 Task: Open Card Work Breakdown Structure Review in Board Project Management Software to Workspace Diversity and Inclusion and add a team member Softage.3@softage.net, a label Red, a checklist Vendor Management, an attachment from your onedrive, a color Red and finally, add a card description 'Conduct team training session on effective delegation and accountability' and a comment 'We should approach this task with a sense of humility, recognizing that we do not have all the answers and being open to learning from others.'. Add a start date 'Jan 07, 1900' with a due date 'Jan 14, 1900'
Action: Mouse moved to (54, 334)
Screenshot: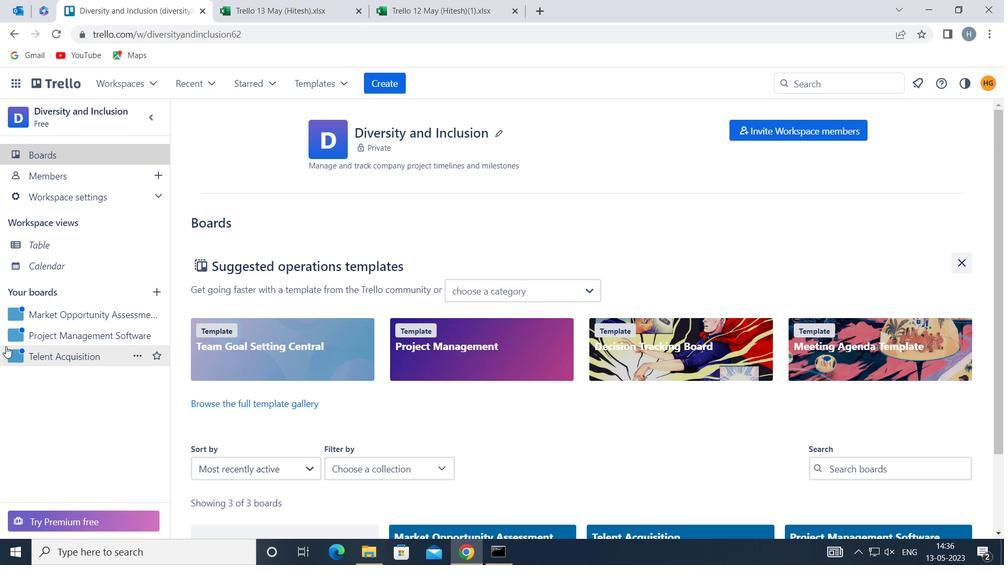 
Action: Mouse pressed left at (54, 334)
Screenshot: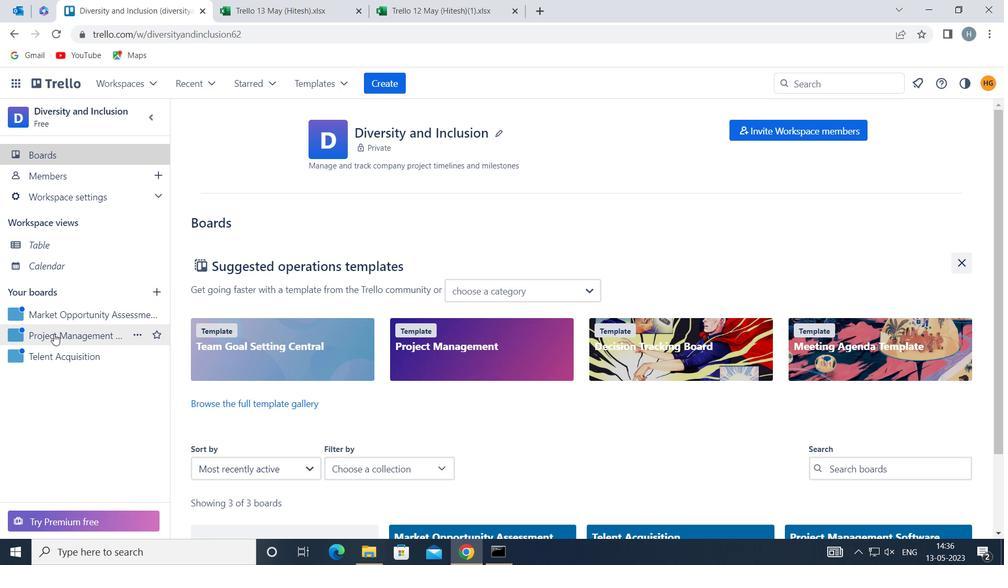 
Action: Mouse moved to (594, 182)
Screenshot: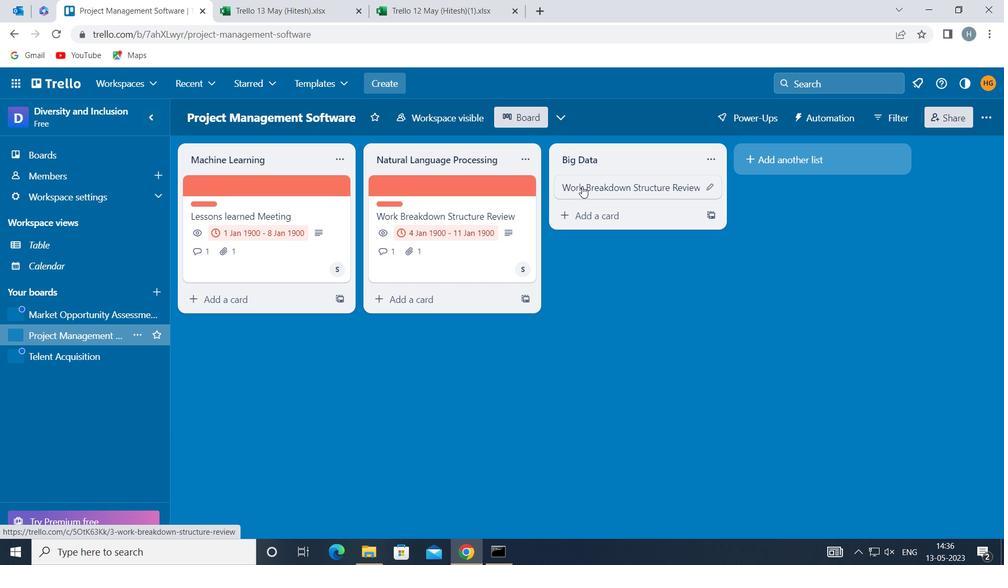 
Action: Mouse pressed left at (594, 182)
Screenshot: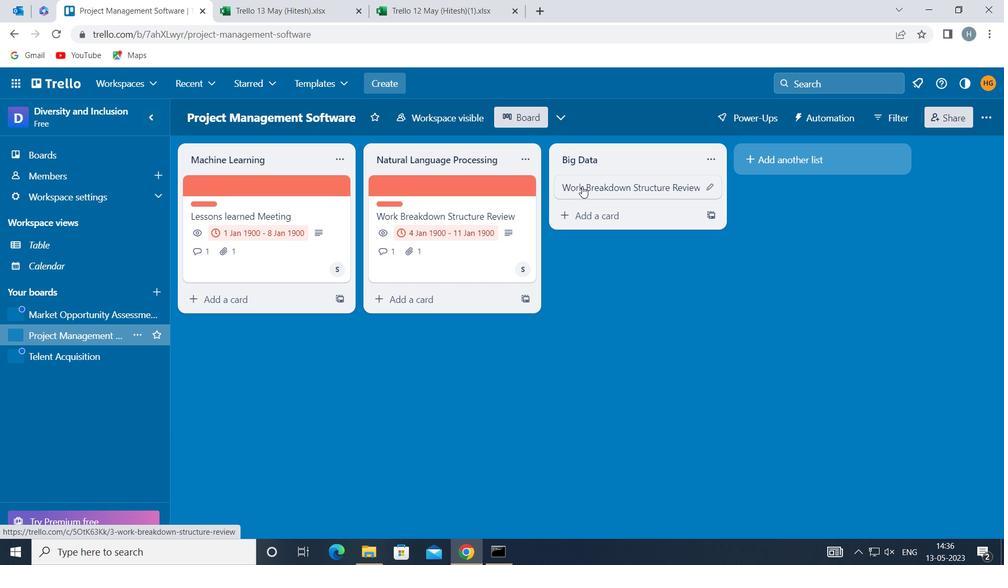 
Action: Mouse moved to (677, 230)
Screenshot: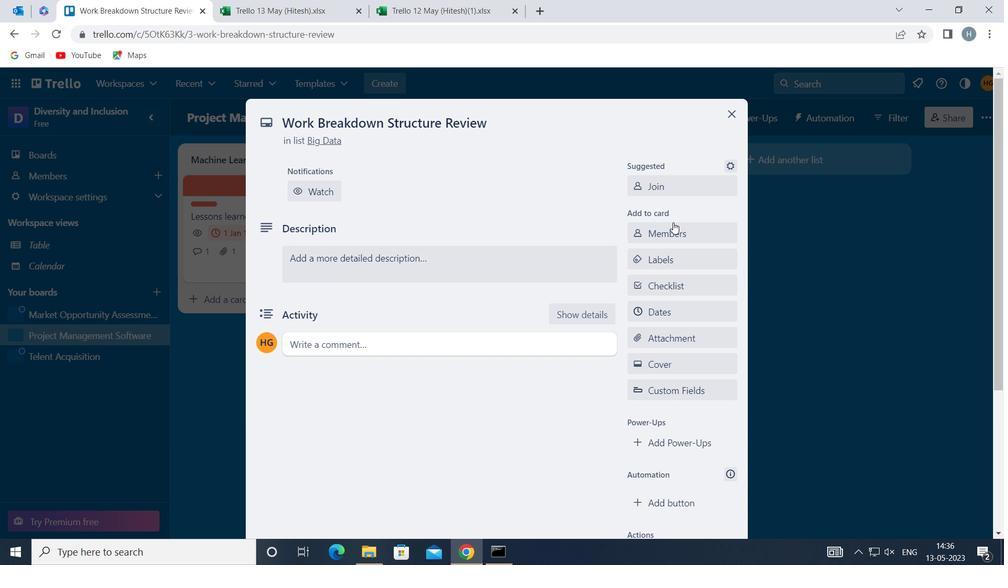 
Action: Mouse pressed left at (677, 230)
Screenshot: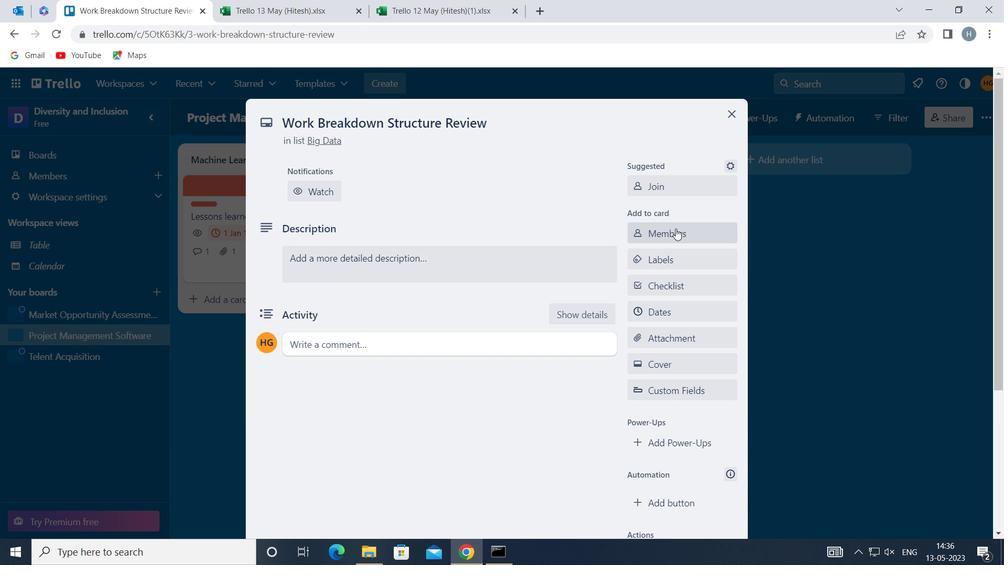 
Action: Key pressed softage
Screenshot: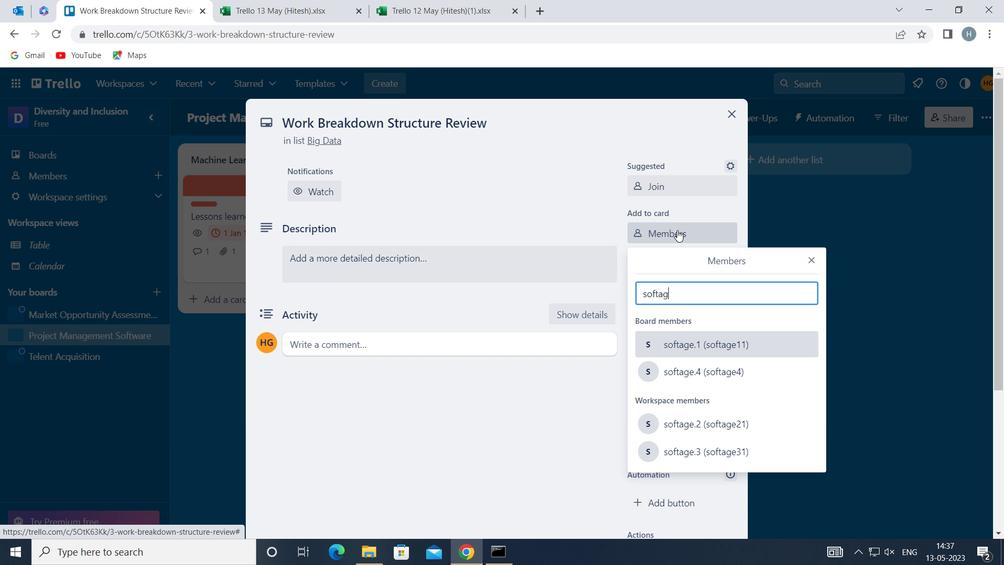 
Action: Mouse moved to (723, 449)
Screenshot: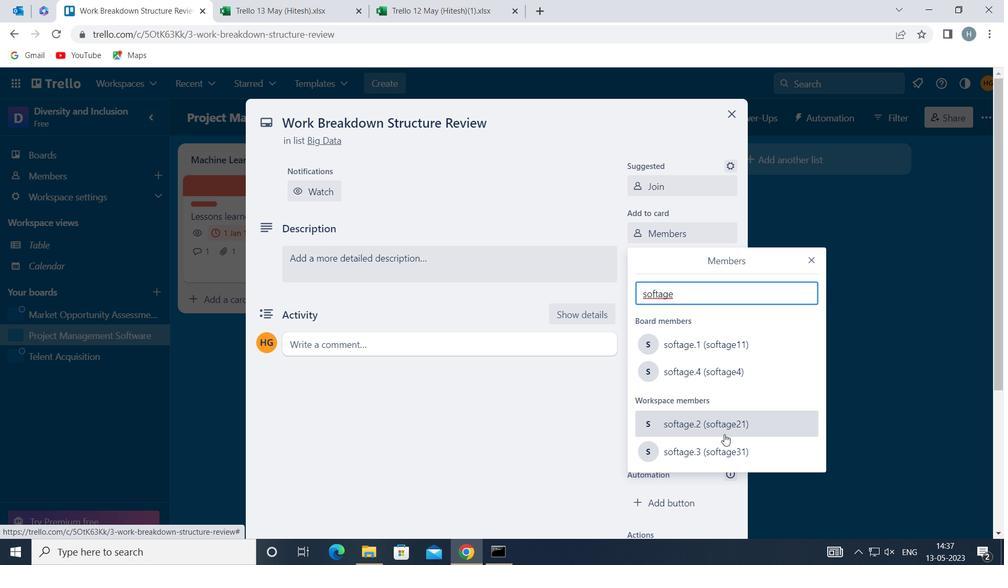 
Action: Mouse pressed left at (723, 449)
Screenshot: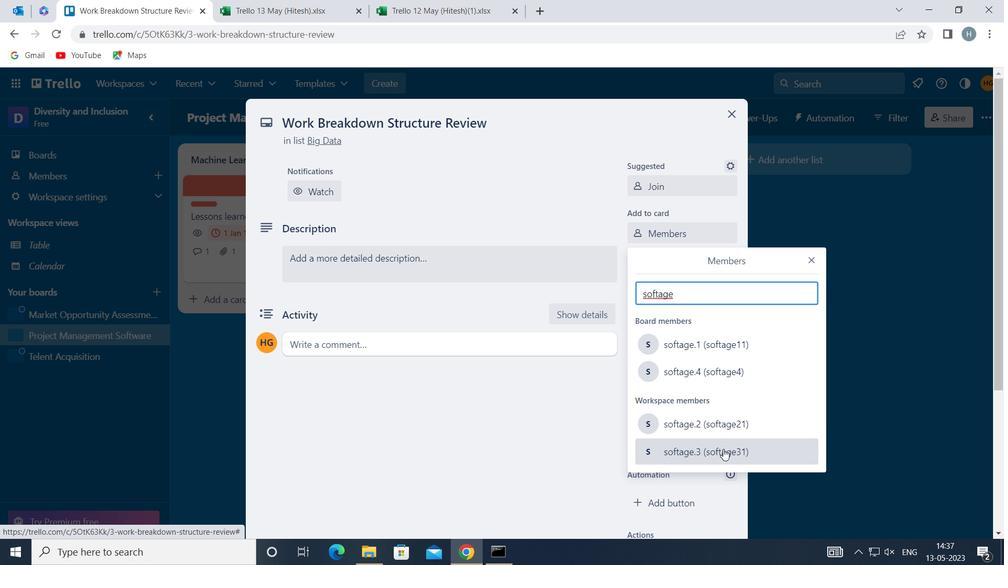 
Action: Mouse moved to (811, 257)
Screenshot: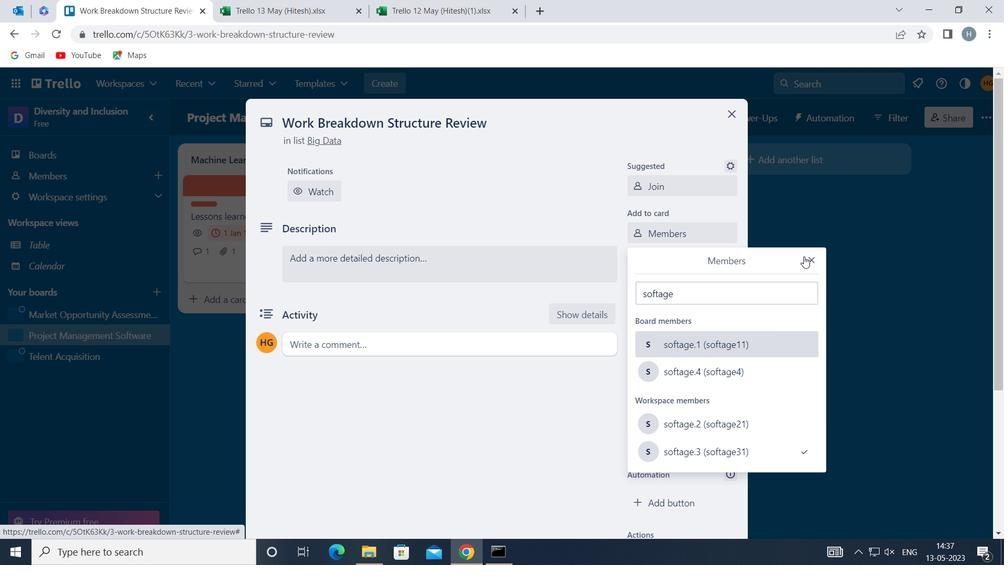 
Action: Mouse pressed left at (811, 257)
Screenshot: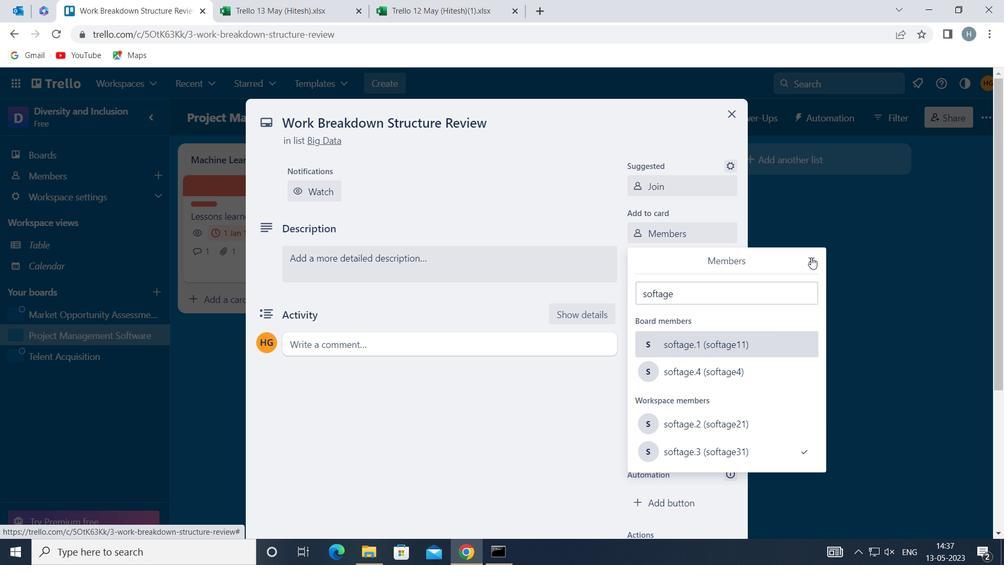 
Action: Mouse moved to (719, 255)
Screenshot: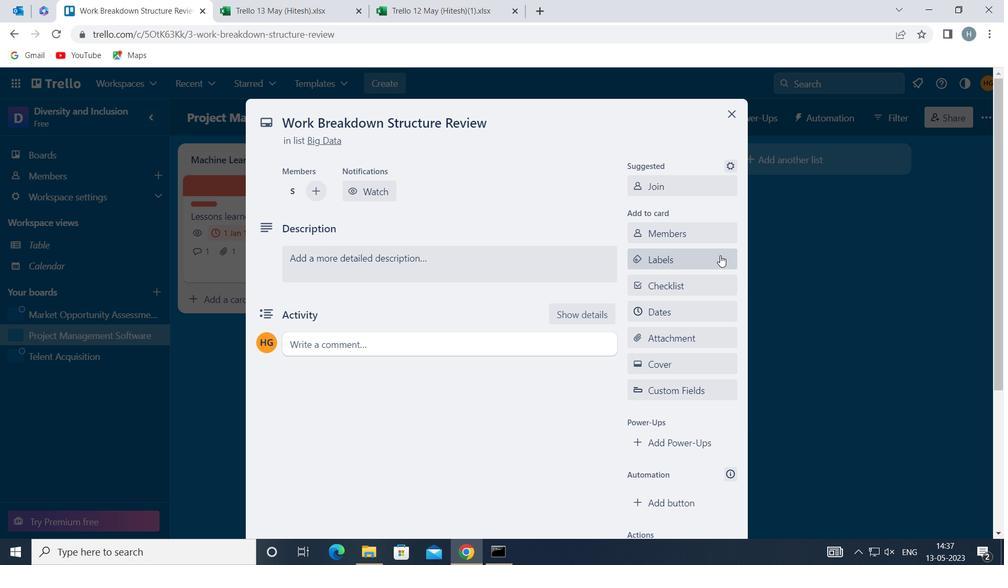 
Action: Mouse pressed left at (719, 255)
Screenshot: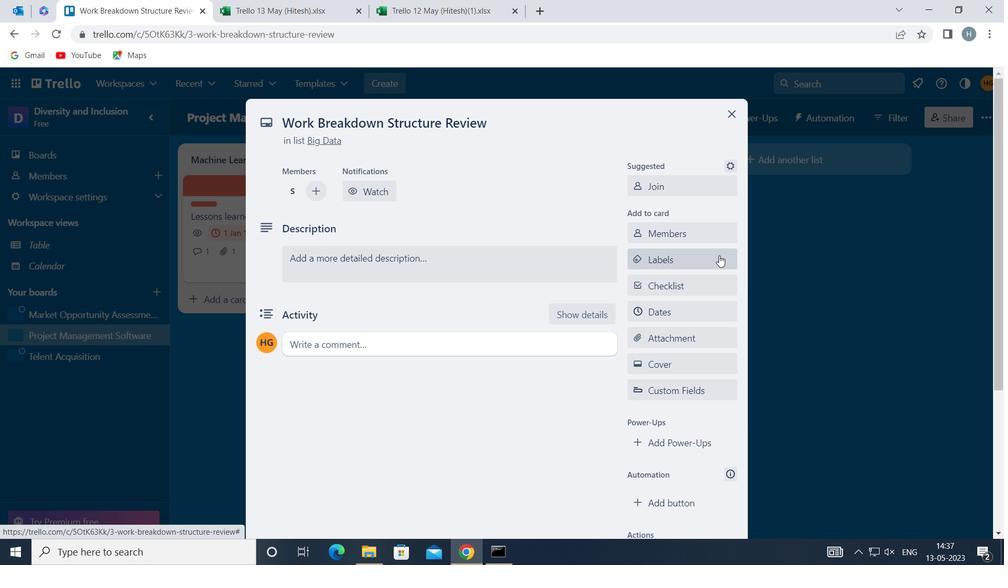 
Action: Mouse moved to (726, 267)
Screenshot: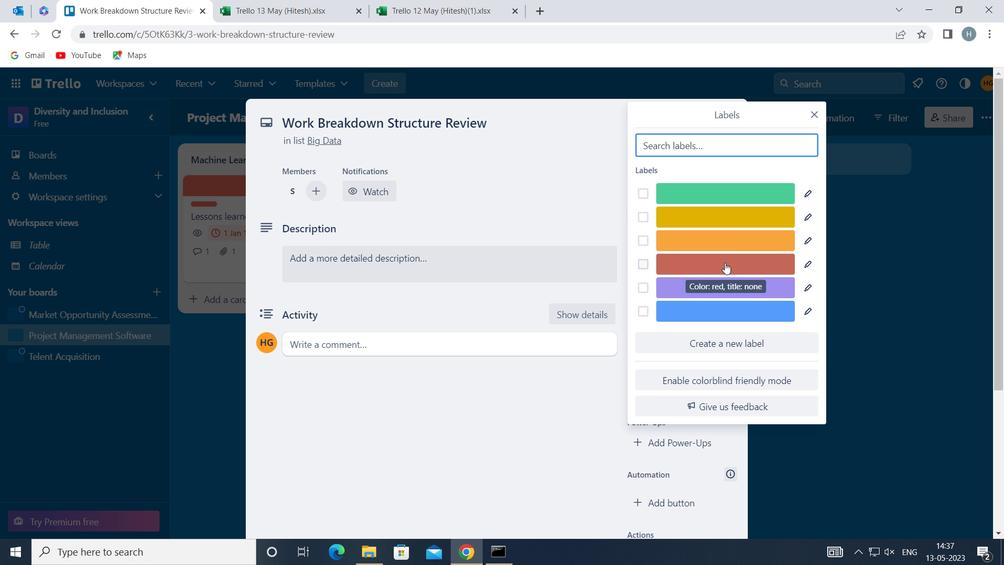 
Action: Mouse pressed left at (726, 267)
Screenshot: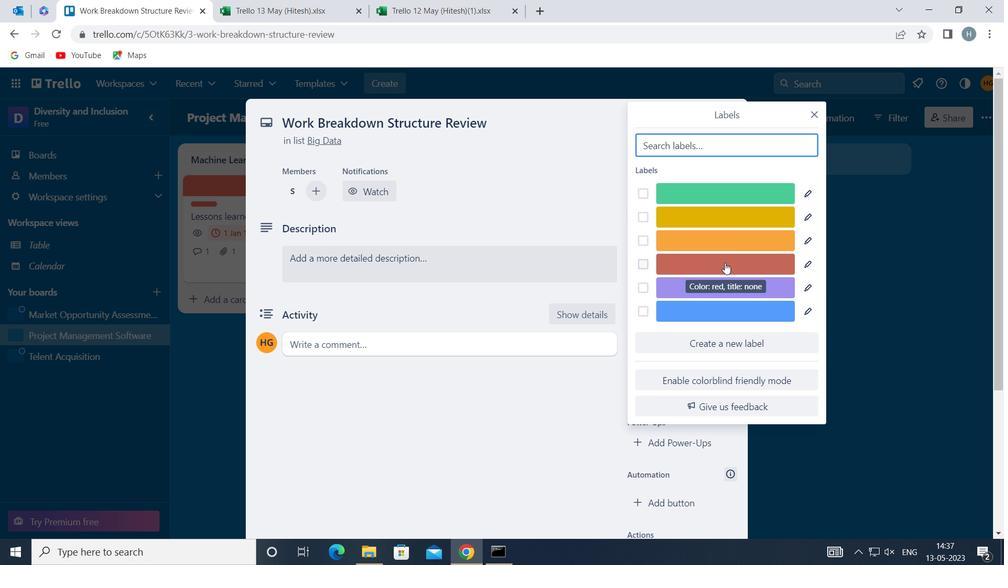 
Action: Mouse moved to (814, 111)
Screenshot: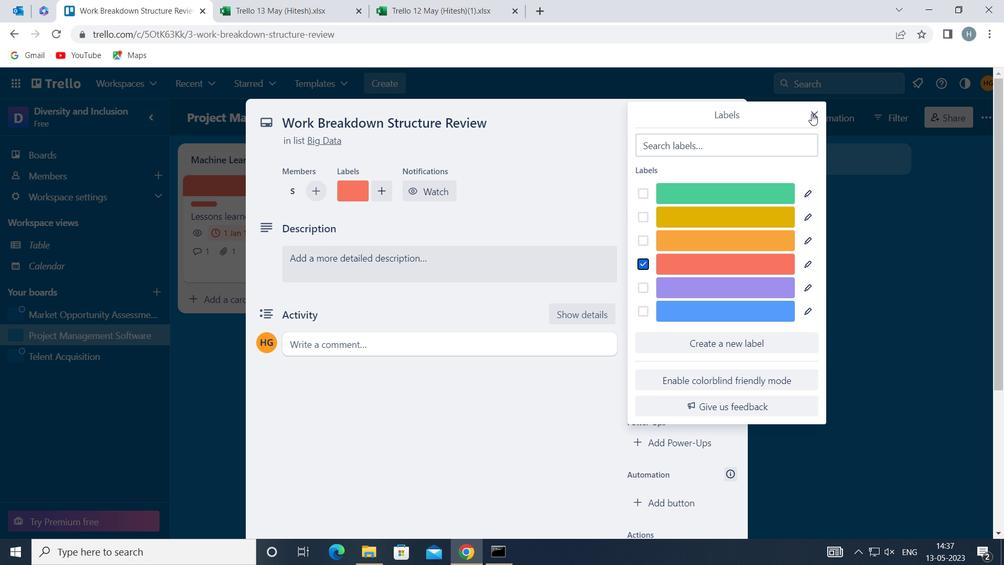 
Action: Mouse pressed left at (814, 111)
Screenshot: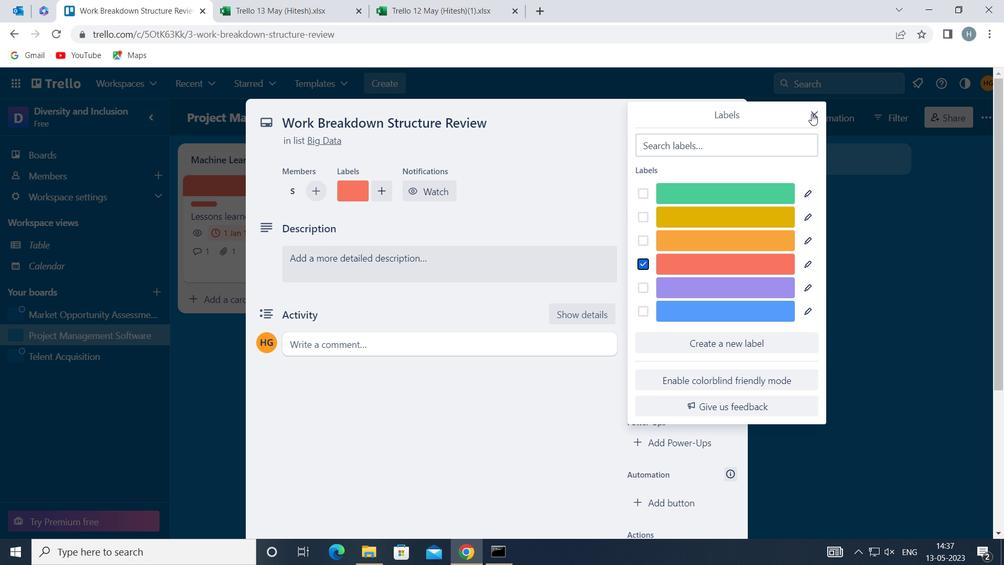 
Action: Mouse moved to (680, 284)
Screenshot: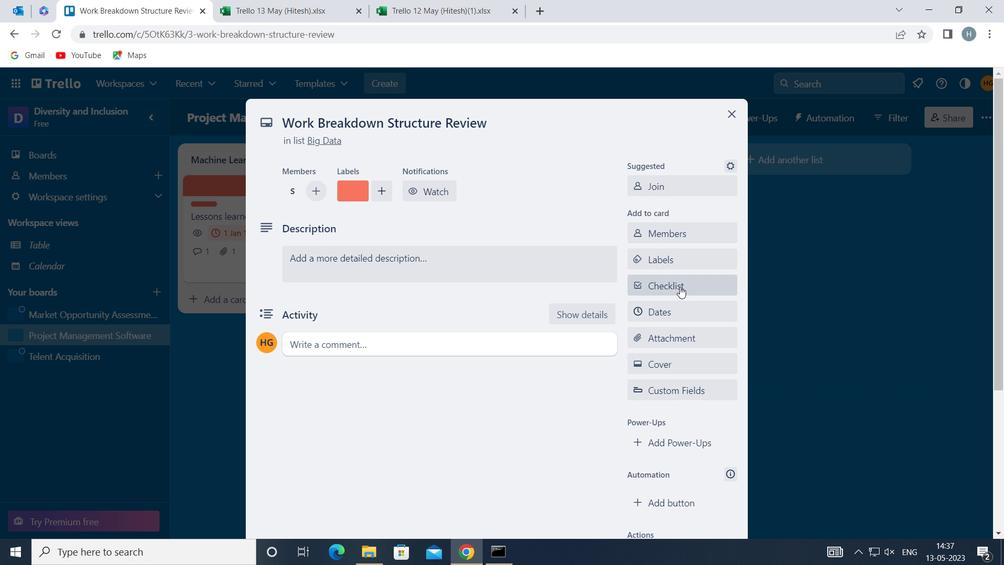 
Action: Mouse pressed left at (680, 284)
Screenshot: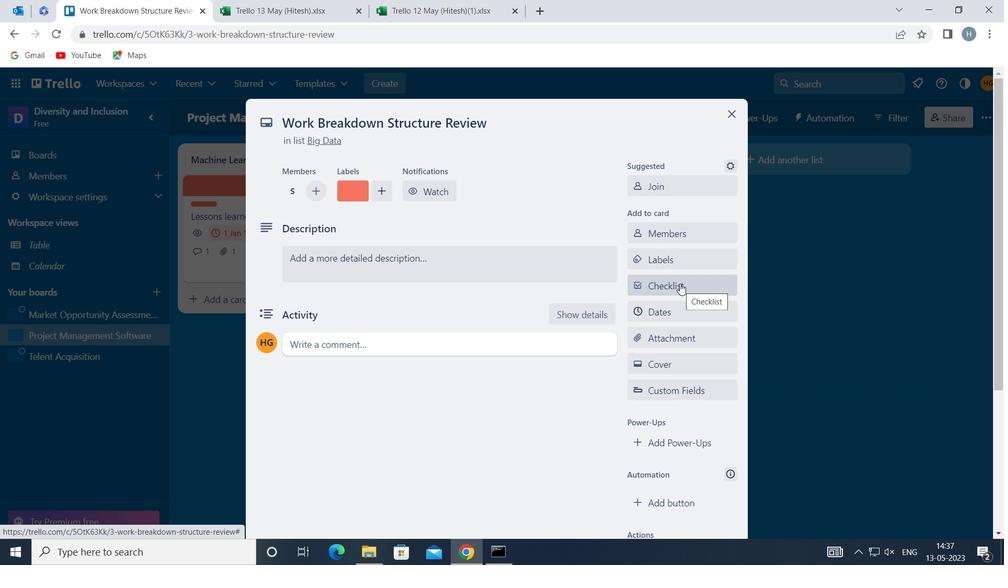 
Action: Key pressed <Key.shift>VENDOR<Key.space><Key.shift>MANAGEMENT
Screenshot: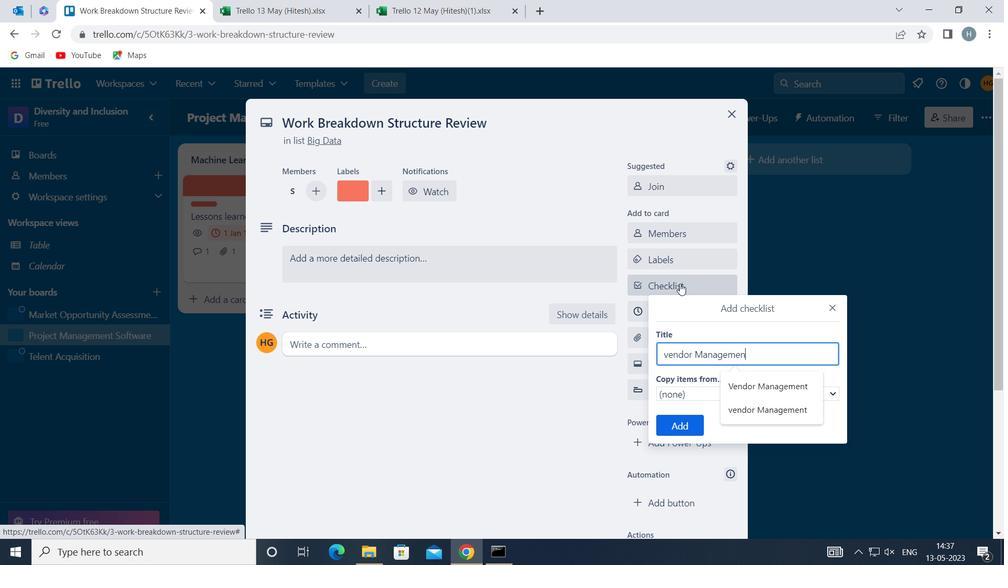 
Action: Mouse moved to (695, 424)
Screenshot: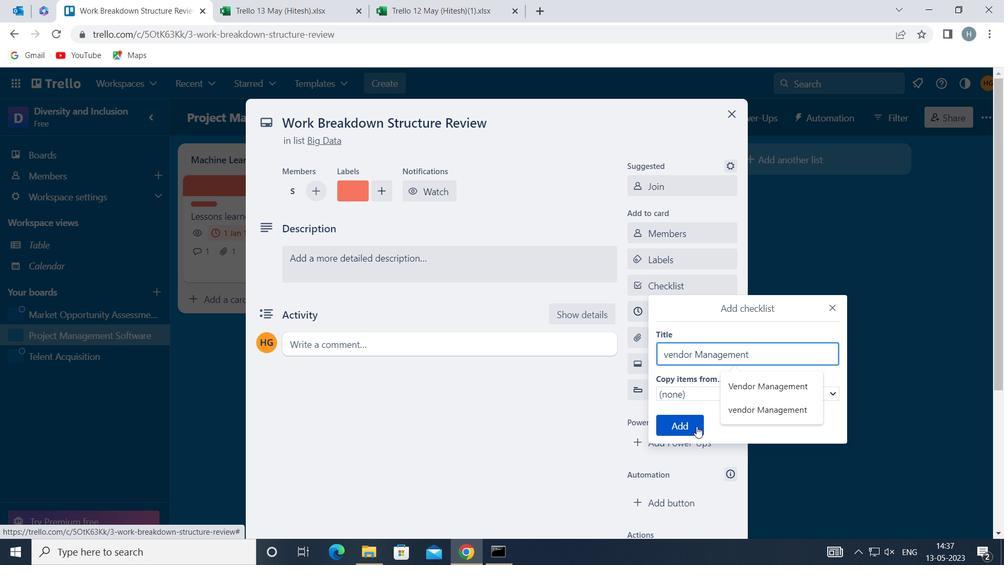 
Action: Mouse pressed left at (695, 424)
Screenshot: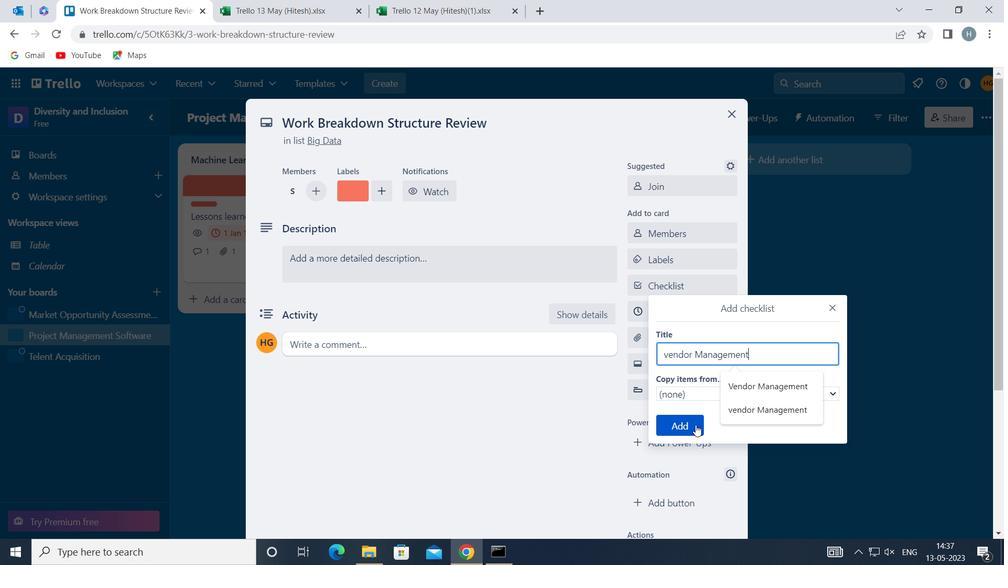 
Action: Mouse moved to (696, 332)
Screenshot: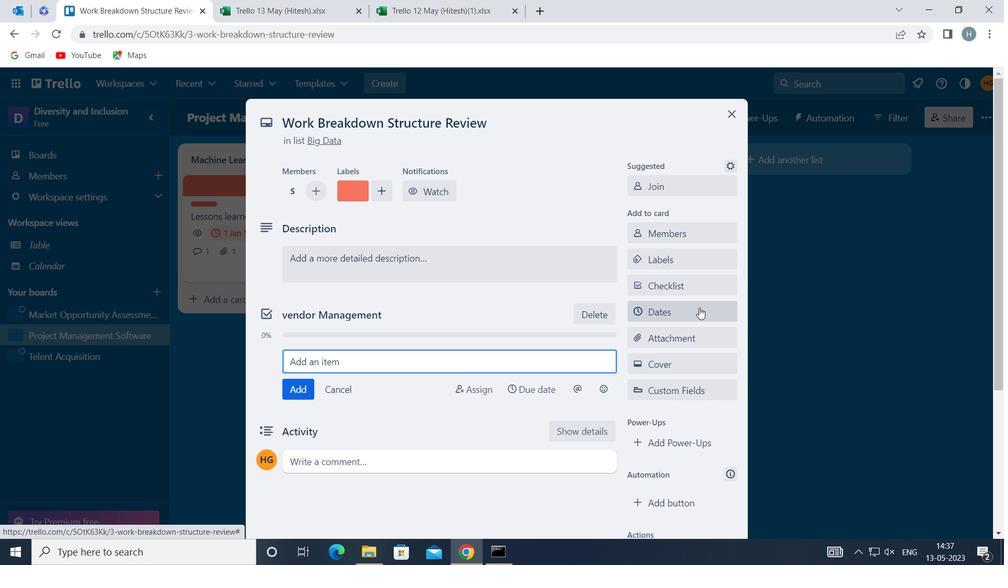 
Action: Mouse pressed left at (696, 332)
Screenshot: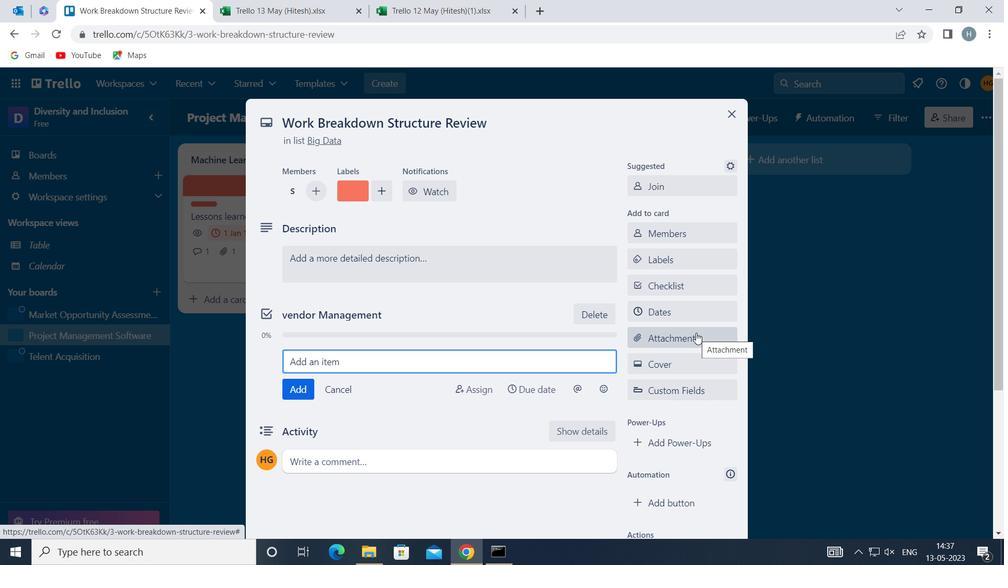 
Action: Mouse moved to (704, 242)
Screenshot: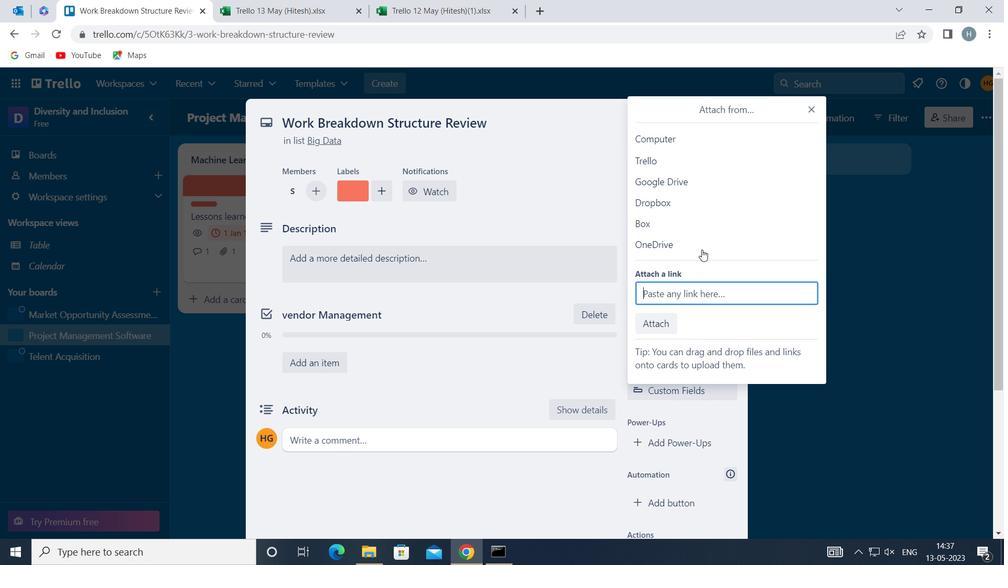 
Action: Mouse pressed left at (704, 242)
Screenshot: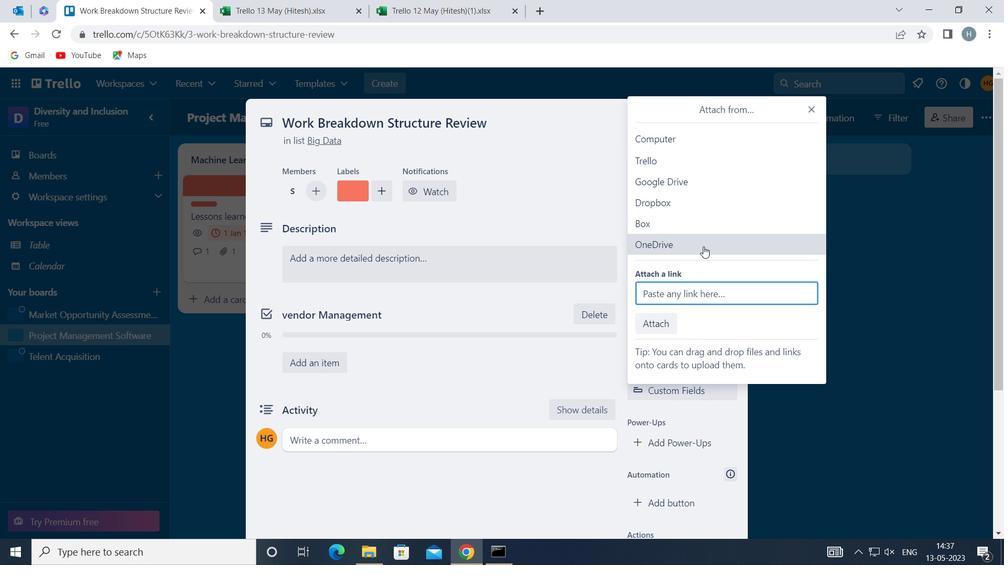
Action: Mouse moved to (642, 176)
Screenshot: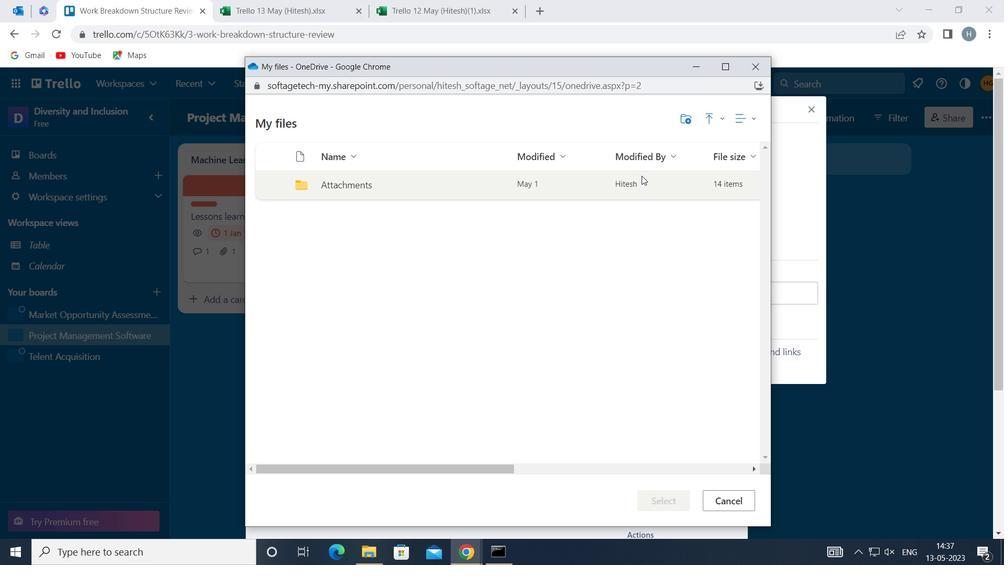 
Action: Mouse pressed left at (642, 176)
Screenshot: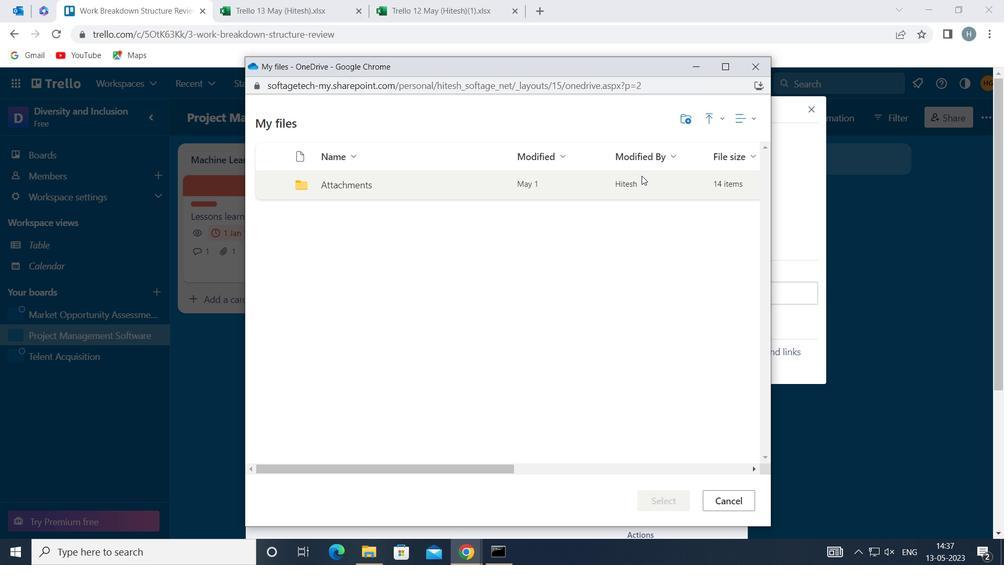 
Action: Mouse moved to (641, 177)
Screenshot: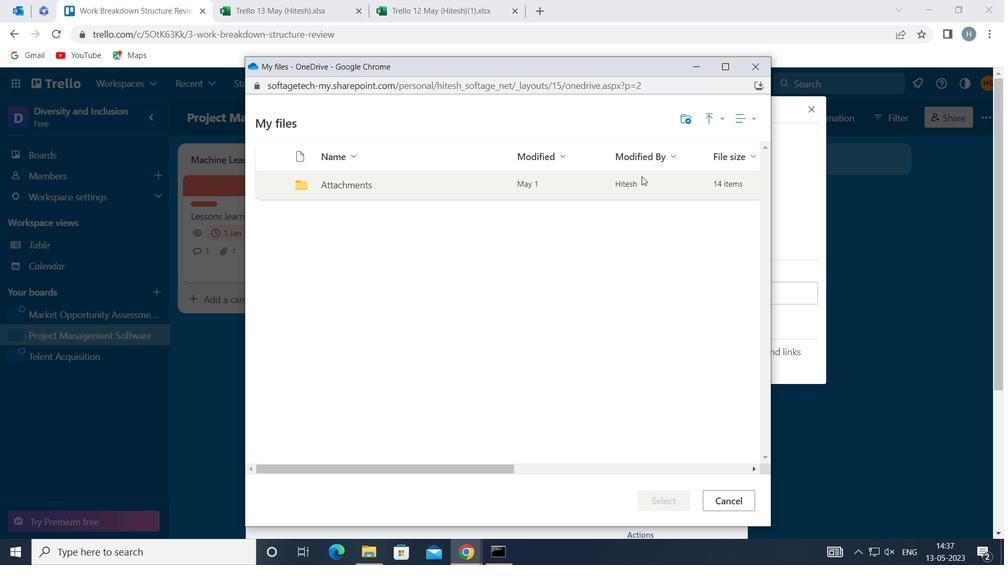 
Action: Mouse pressed left at (641, 177)
Screenshot: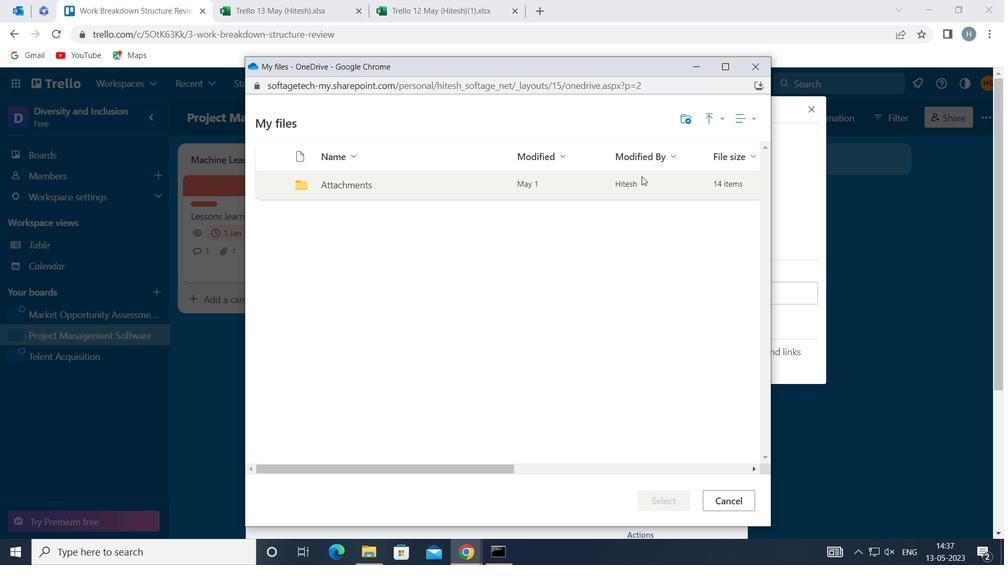 
Action: Mouse moved to (654, 208)
Screenshot: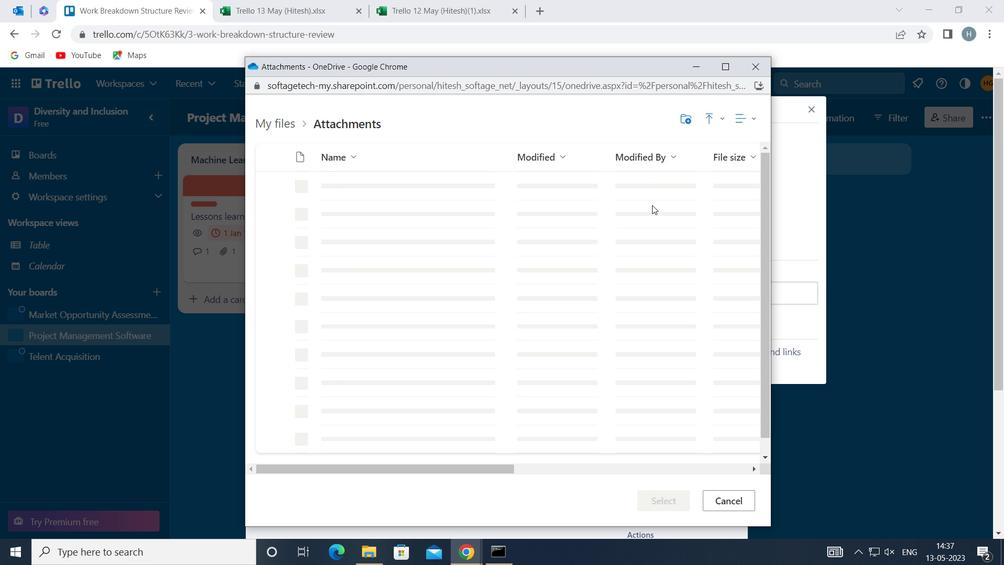 
Action: Mouse pressed left at (654, 208)
Screenshot: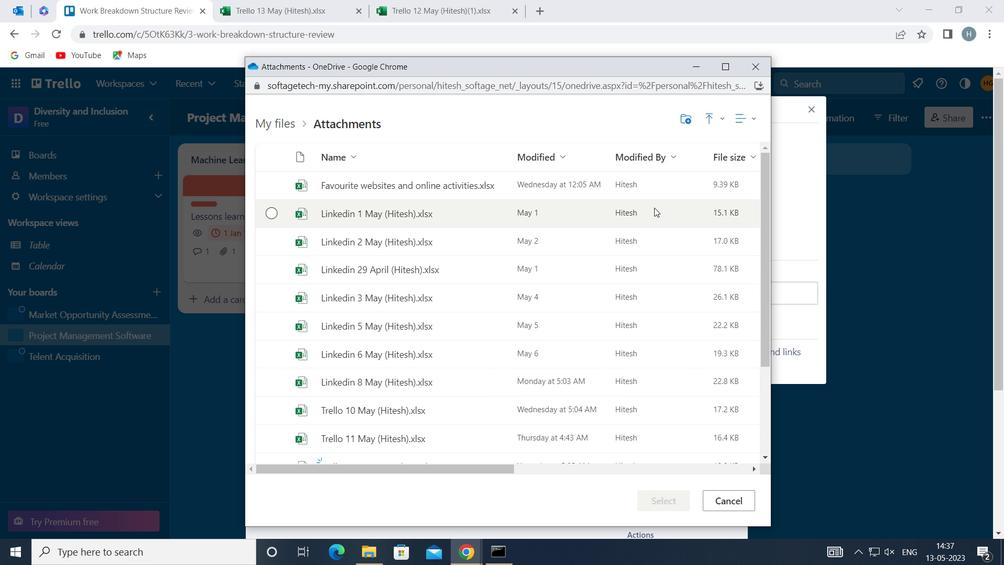 
Action: Mouse moved to (668, 496)
Screenshot: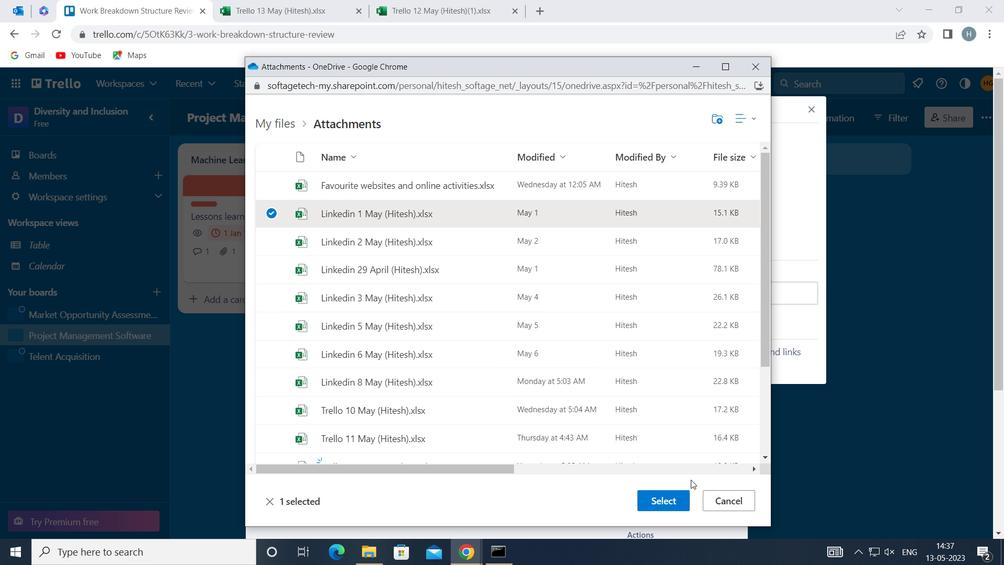 
Action: Mouse pressed left at (668, 496)
Screenshot: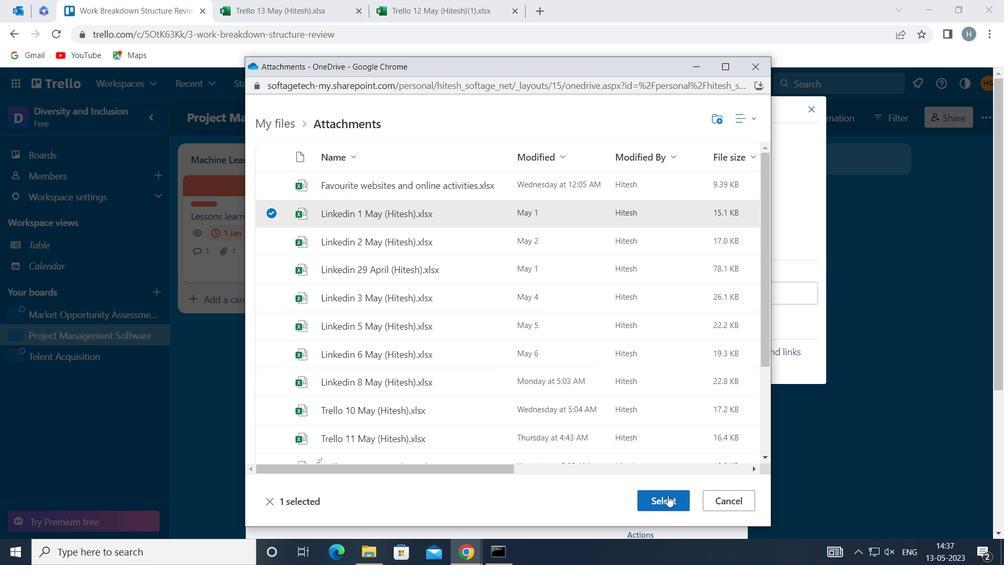 
Action: Mouse moved to (671, 359)
Screenshot: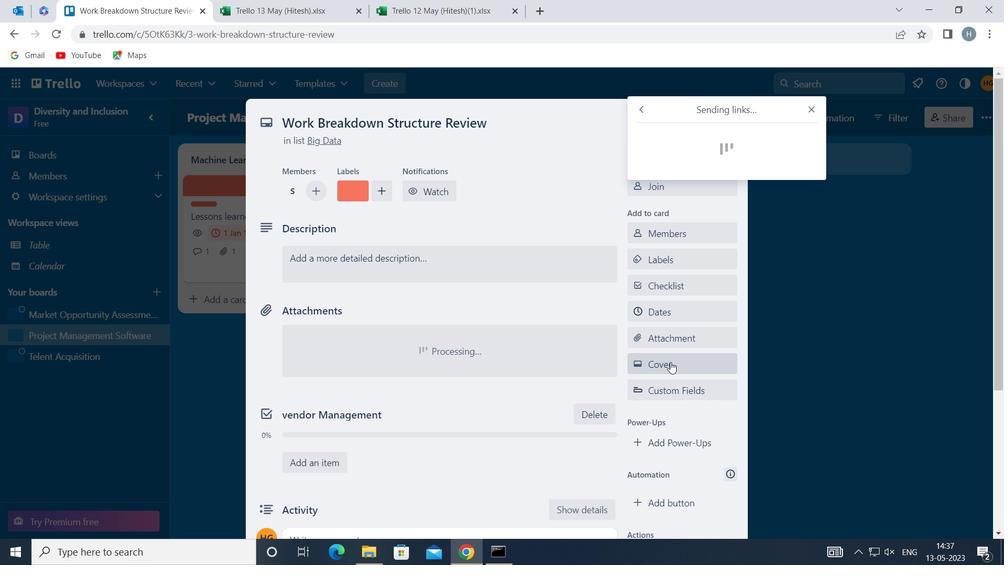 
Action: Mouse pressed left at (671, 359)
Screenshot: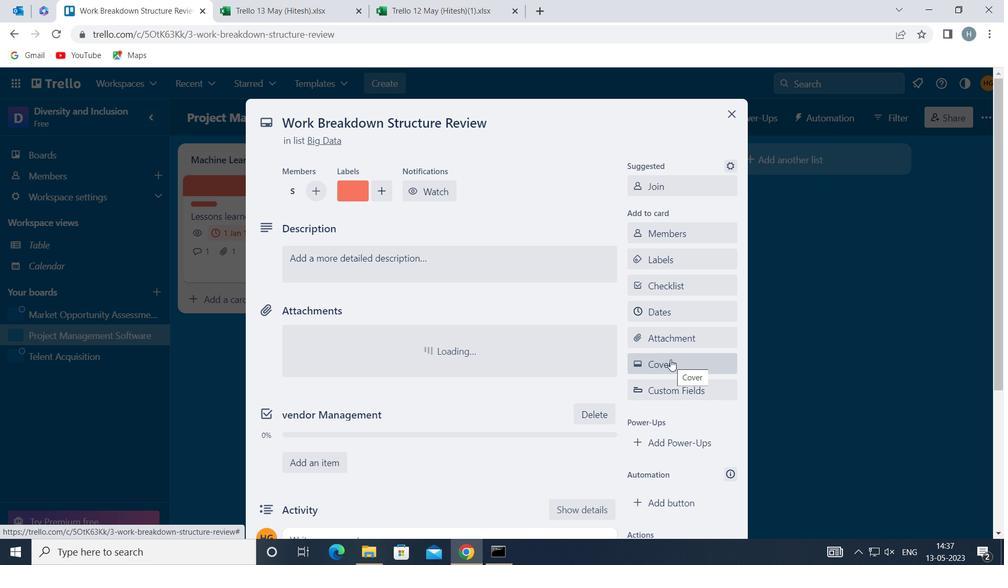 
Action: Mouse moved to (770, 271)
Screenshot: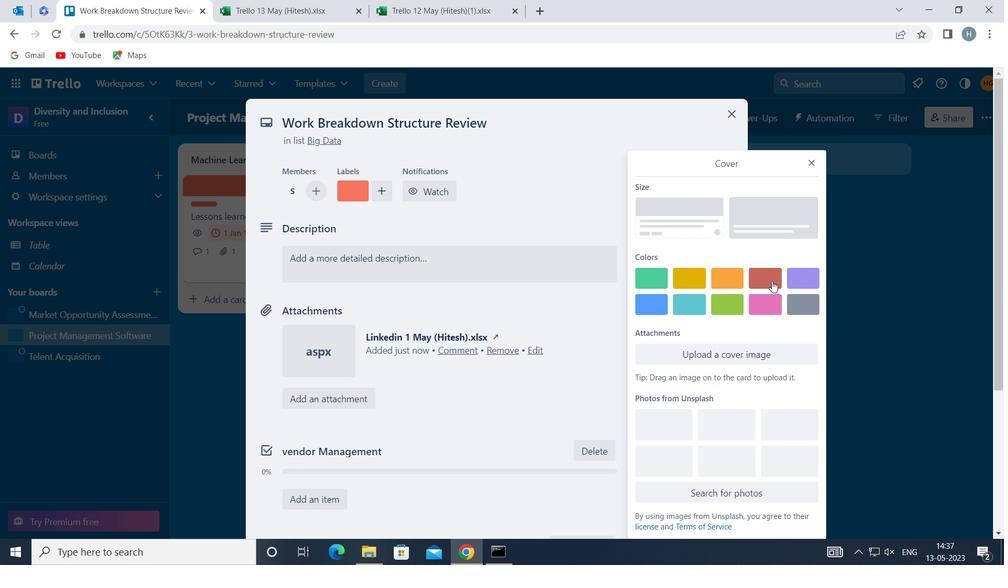 
Action: Mouse pressed left at (770, 271)
Screenshot: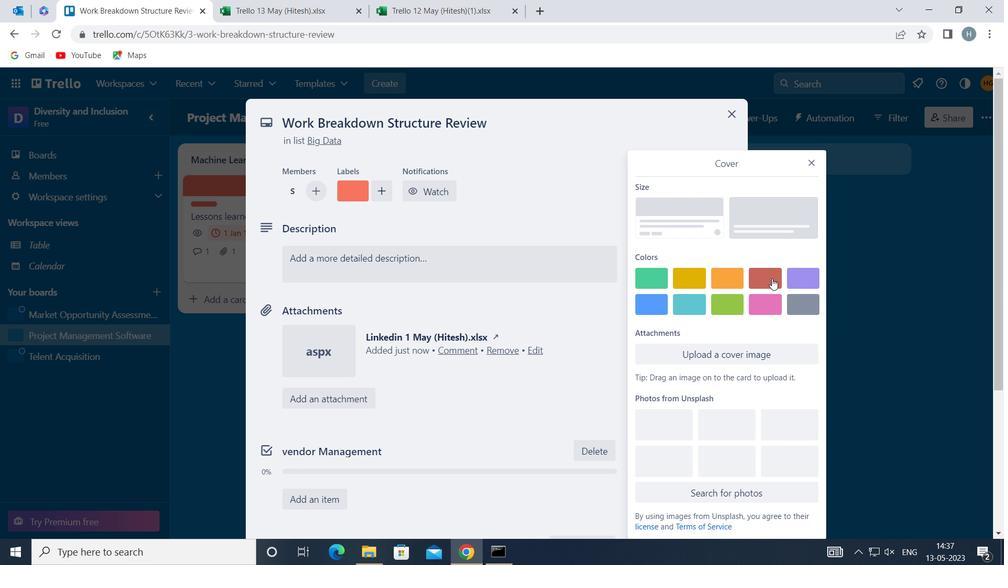 
Action: Mouse moved to (812, 134)
Screenshot: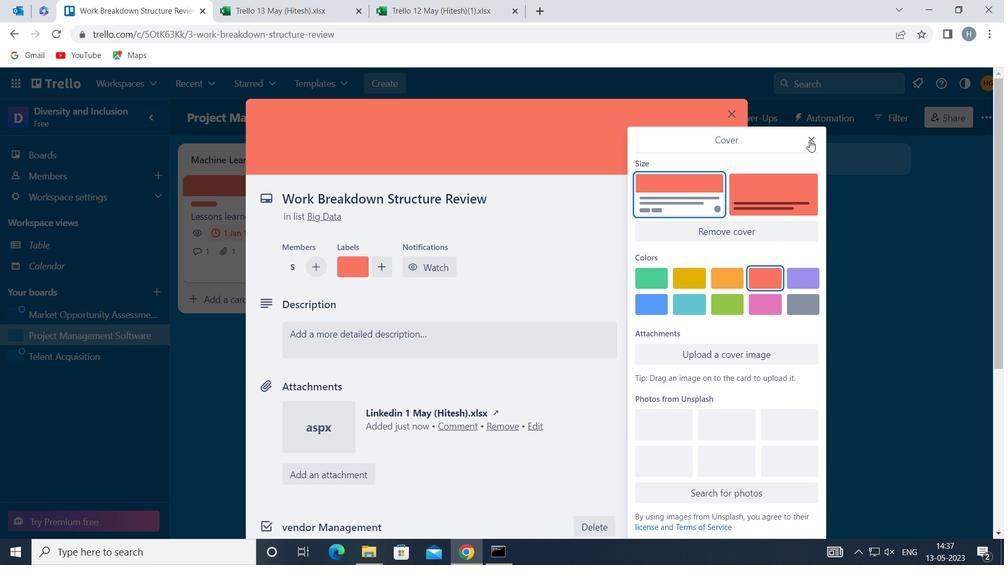 
Action: Mouse pressed left at (812, 134)
Screenshot: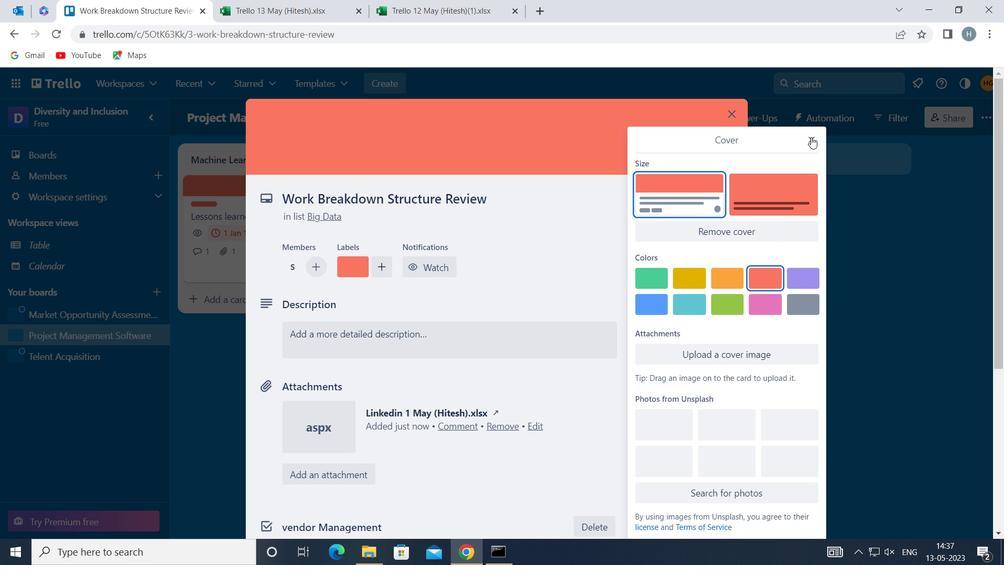 
Action: Mouse moved to (537, 333)
Screenshot: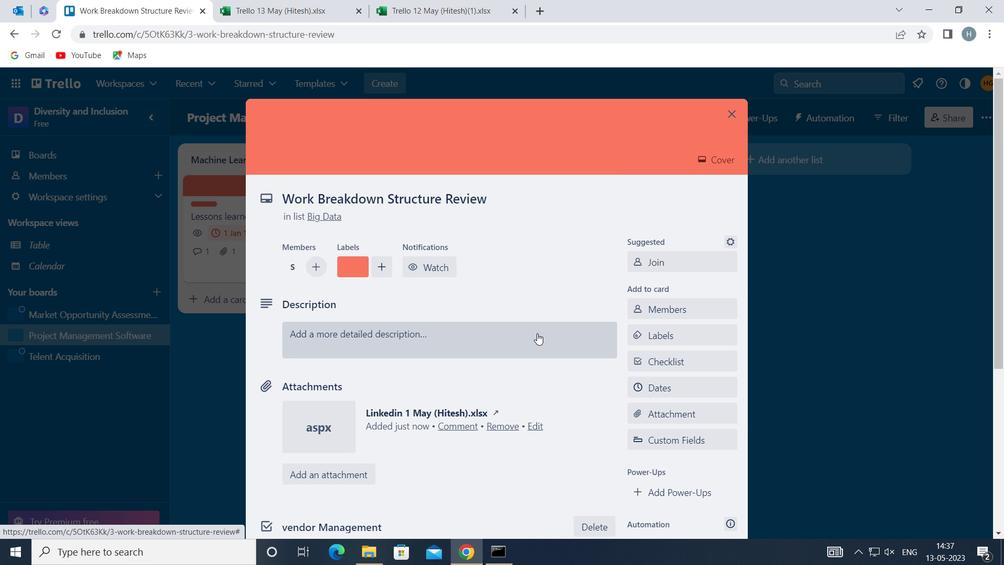 
Action: Mouse pressed left at (537, 333)
Screenshot: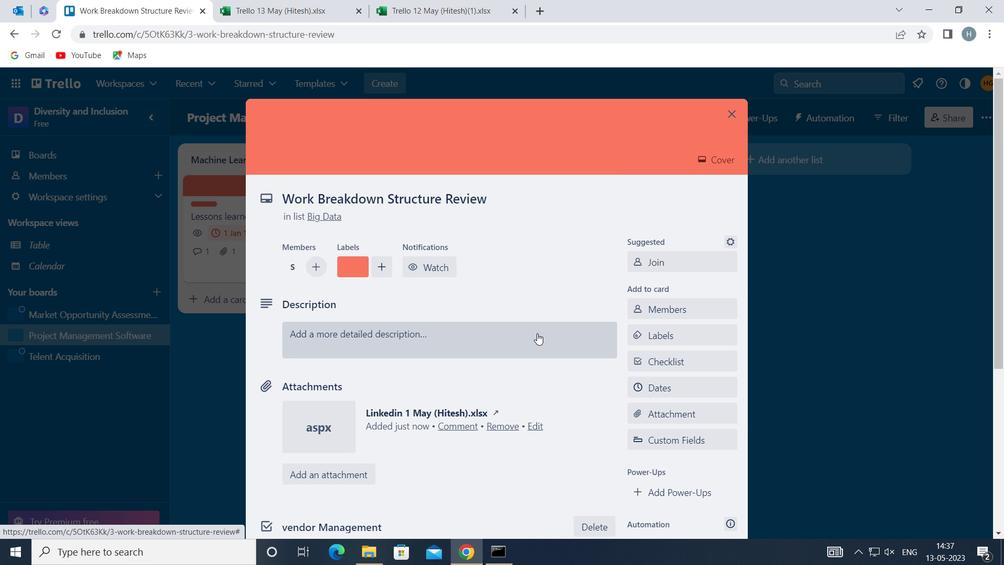 
Action: Key pressed <Key.shift>CONDUCT<Key.space>TEAM<Key.space>TRAINING<Key.space>SESSION<Key.space>ON<Key.space>EFFECTIVE<Key.space>DELEGATION<Key.space>AND<Key.space>ACCOUNTABILITY<Key.space>
Screenshot: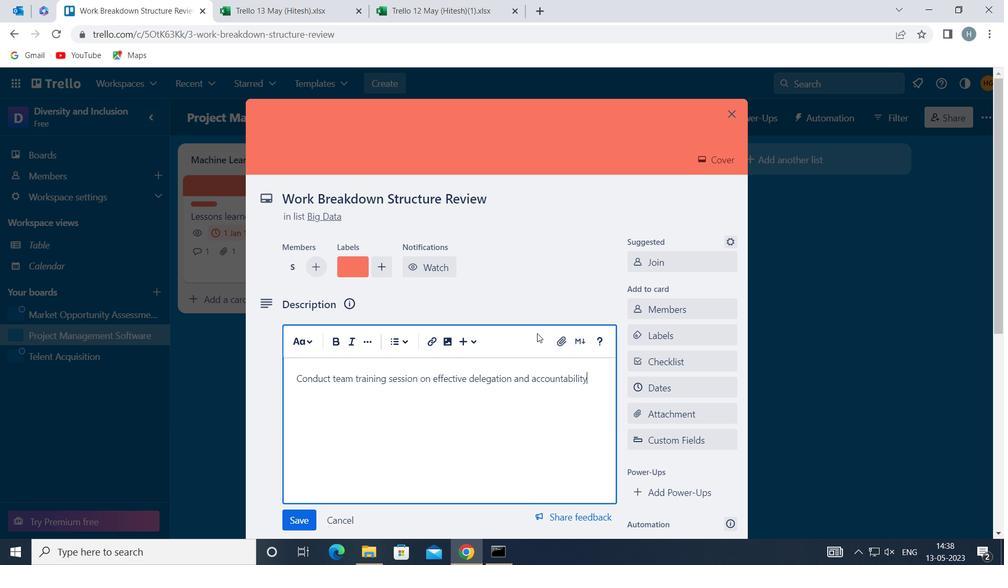 
Action: Mouse moved to (307, 511)
Screenshot: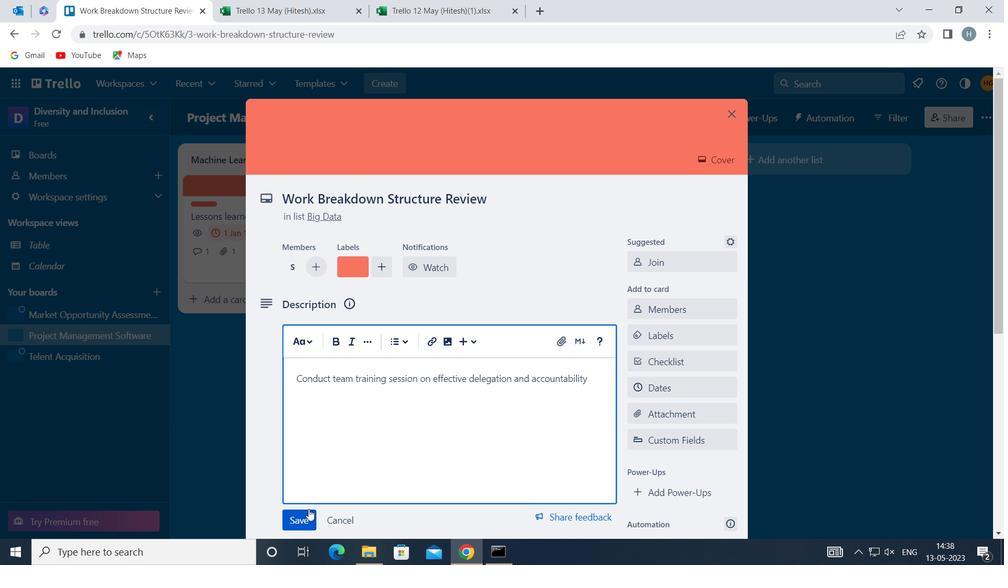 
Action: Mouse pressed left at (307, 511)
Screenshot: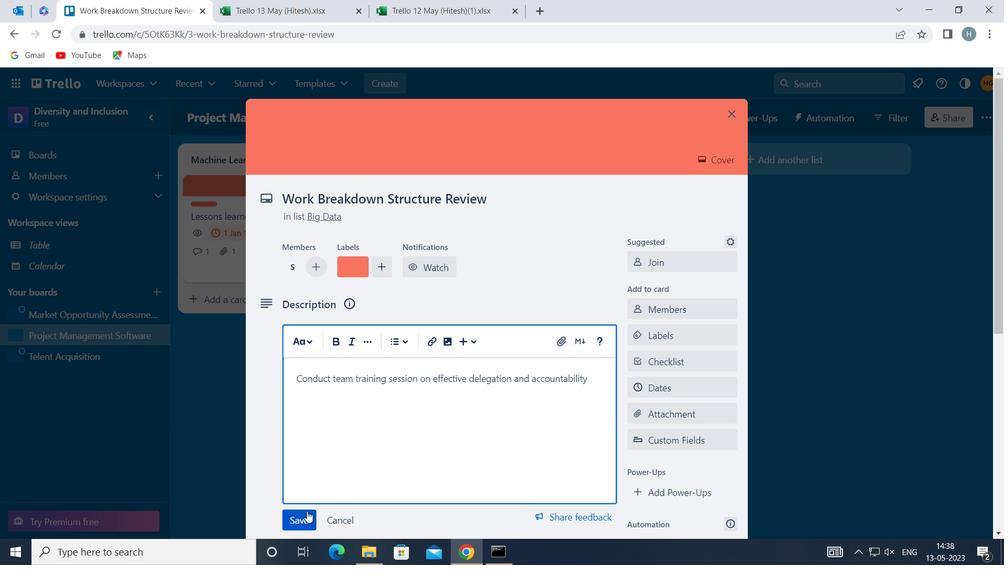 
Action: Mouse moved to (392, 419)
Screenshot: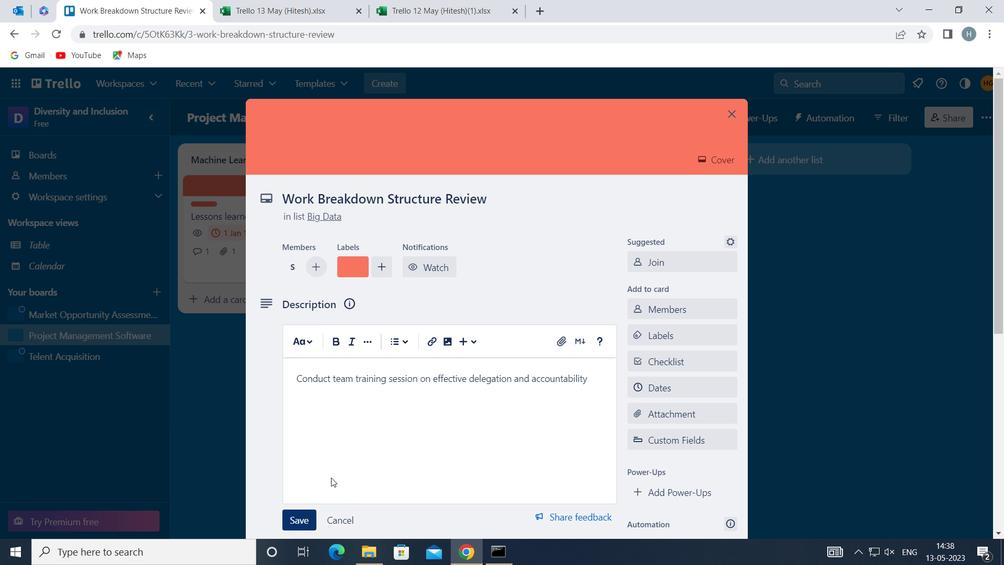 
Action: Mouse scrolled (392, 418) with delta (0, 0)
Screenshot: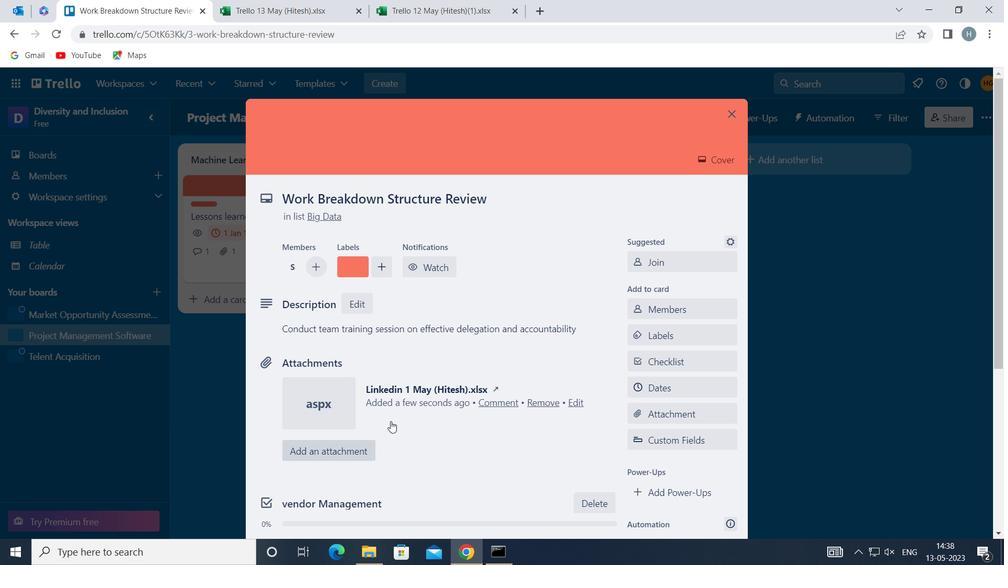
Action: Mouse scrolled (392, 418) with delta (0, 0)
Screenshot: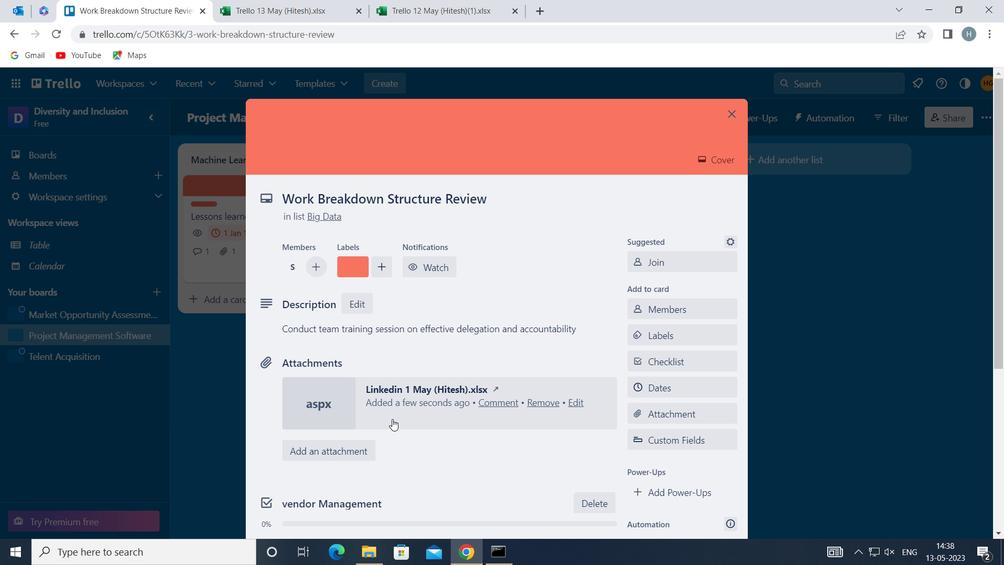 
Action: Mouse scrolled (392, 418) with delta (0, 0)
Screenshot: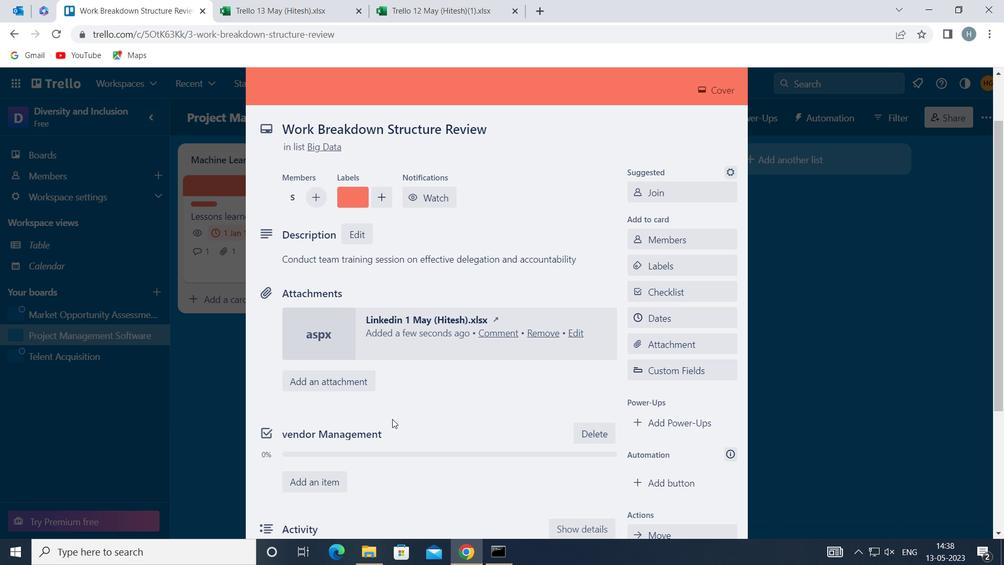 
Action: Mouse moved to (408, 432)
Screenshot: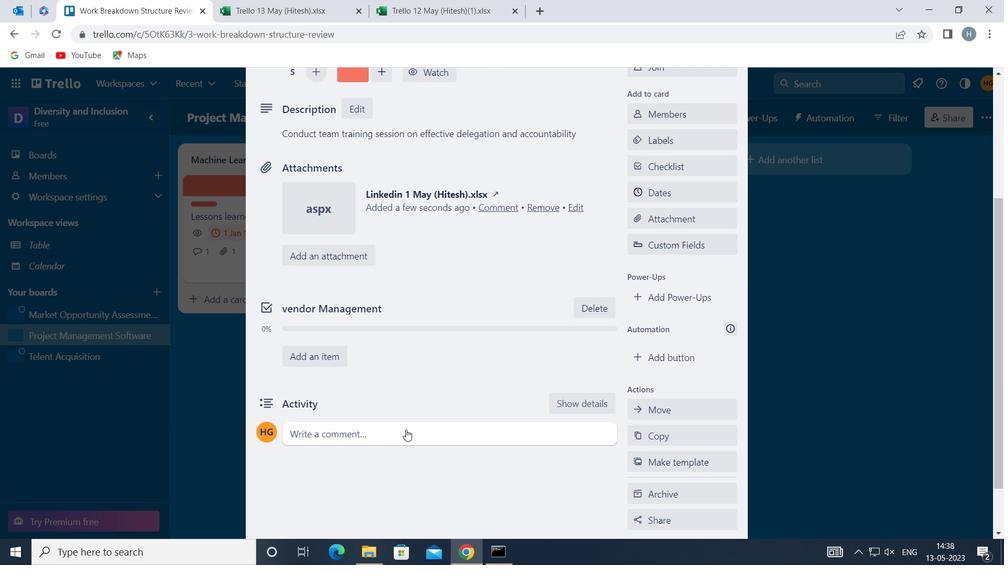 
Action: Mouse pressed left at (408, 432)
Screenshot: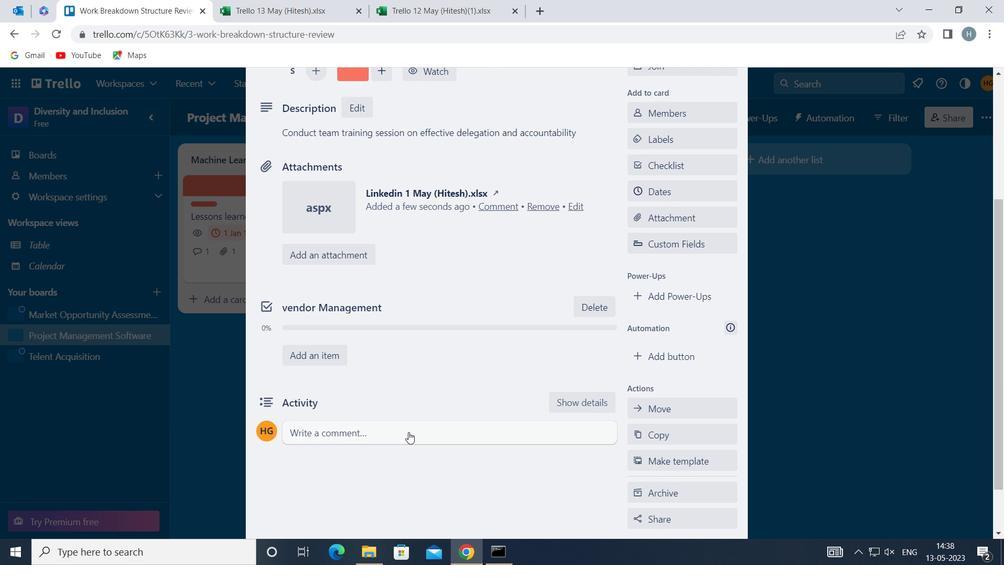 
Action: Key pressed <Key.shift>WE<Key.space>SHOULD<Key.space>APPROACH<Key.space>THIS<Key.space>TASK<Key.space>WITH<Key.space>A<Key.space>SENSE<Key.space>OF<Key.space>HUMILITY<Key.space>RECOGNIZING<Key.space>THAT<Key.space>WE<Key.space>DO<Key.space>NOT<Key.space>HAVE<Key.space>ALL<Key.space>THE<Key.space>ANSWERS<Key.space>AND<Key.space>BEING<Key.space>OPEN<Key.space>TO<Key.space>LEARNING<Key.space>FROM<Key.space>OTHERS
Screenshot: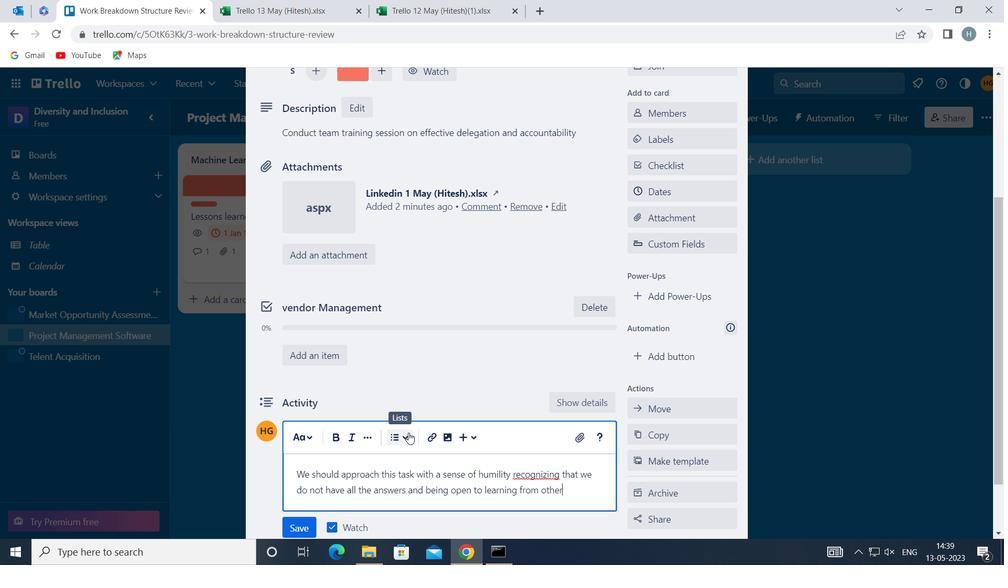
Action: Mouse moved to (311, 521)
Screenshot: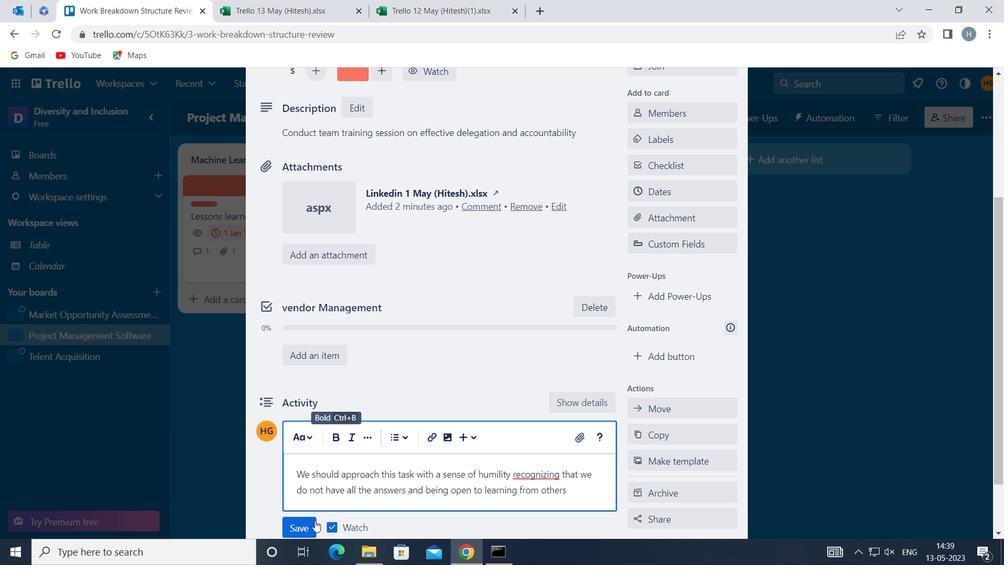 
Action: Mouse pressed left at (311, 521)
Screenshot: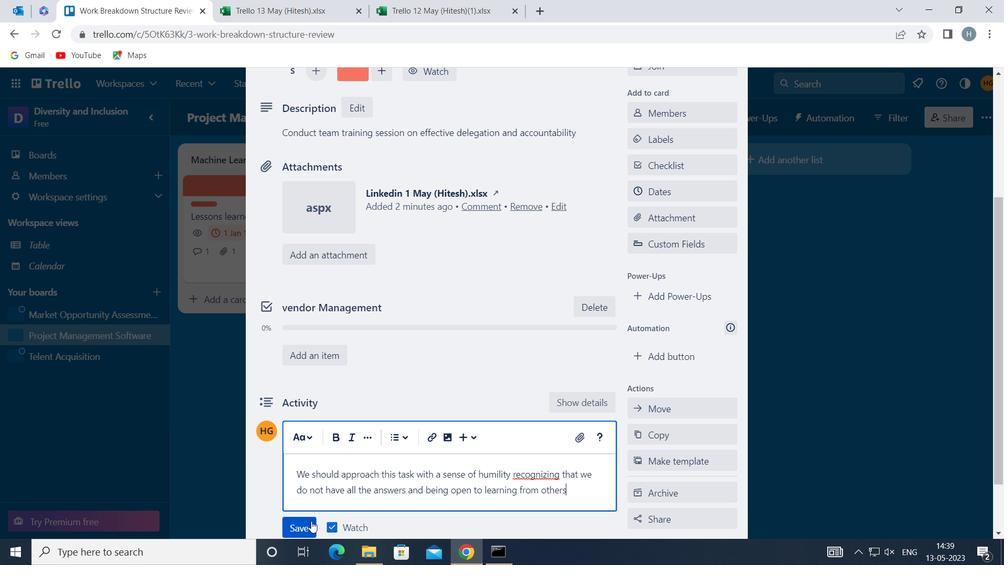 
Action: Mouse moved to (726, 194)
Screenshot: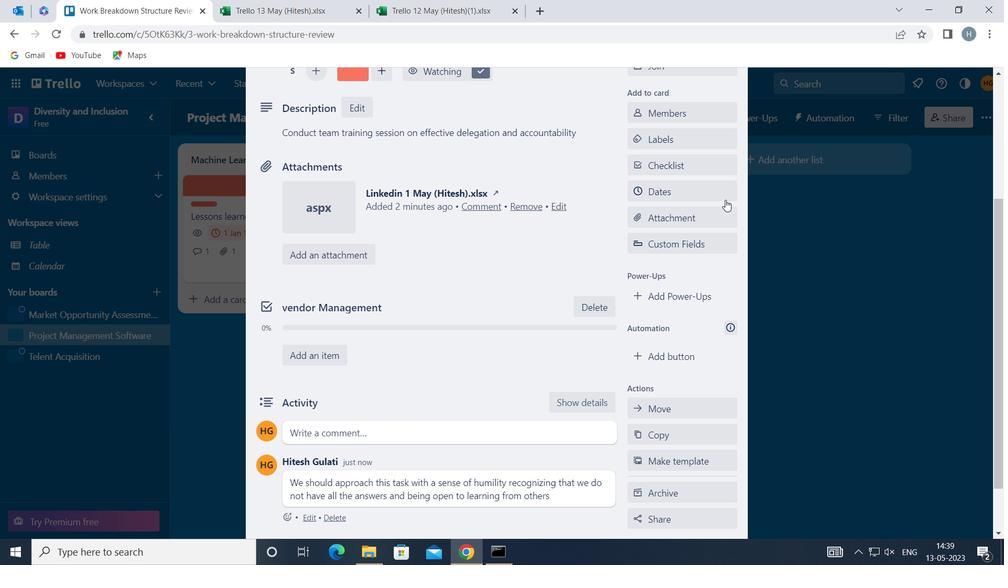 
Action: Mouse pressed left at (726, 194)
Screenshot: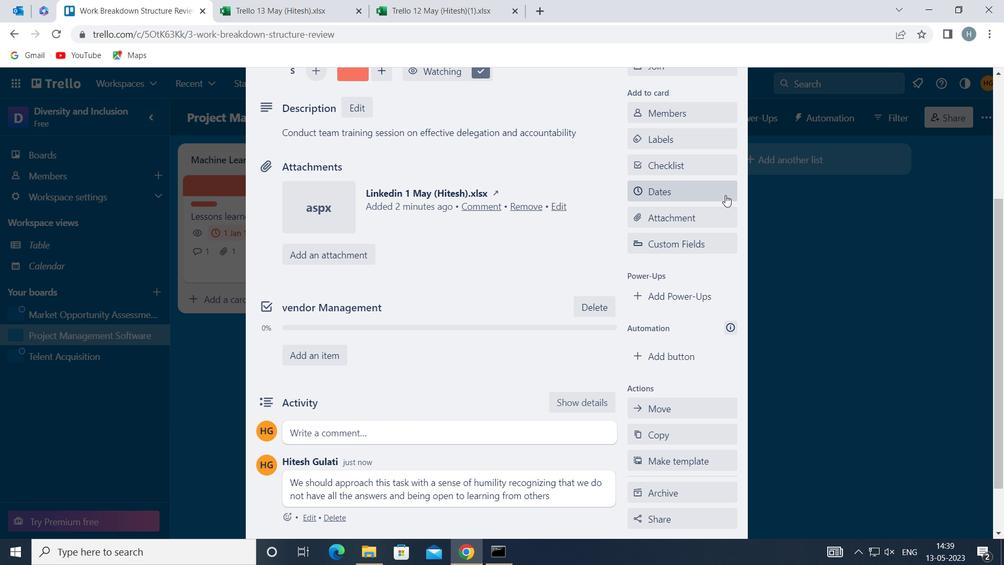 
Action: Mouse moved to (640, 346)
Screenshot: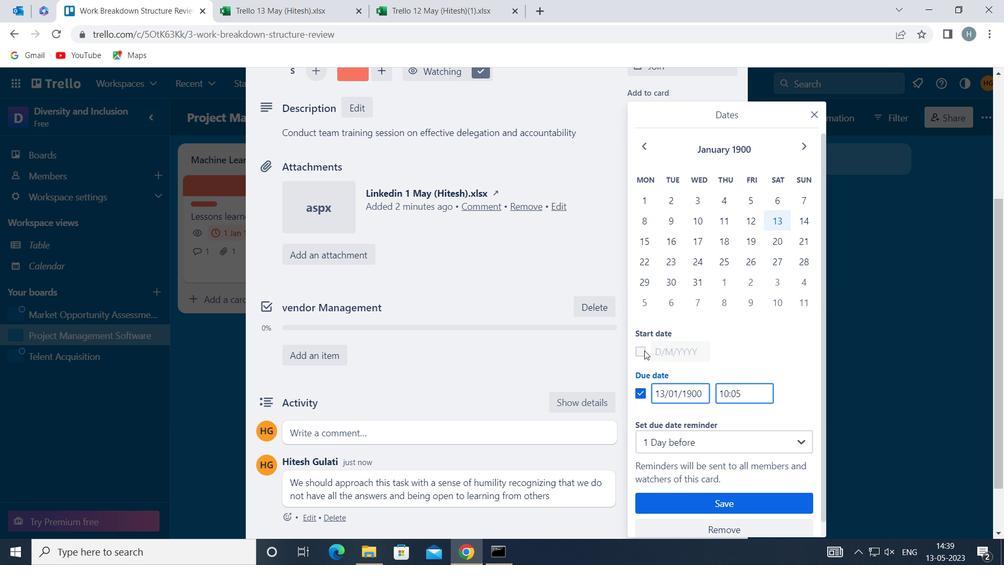 
Action: Mouse pressed left at (640, 346)
Screenshot: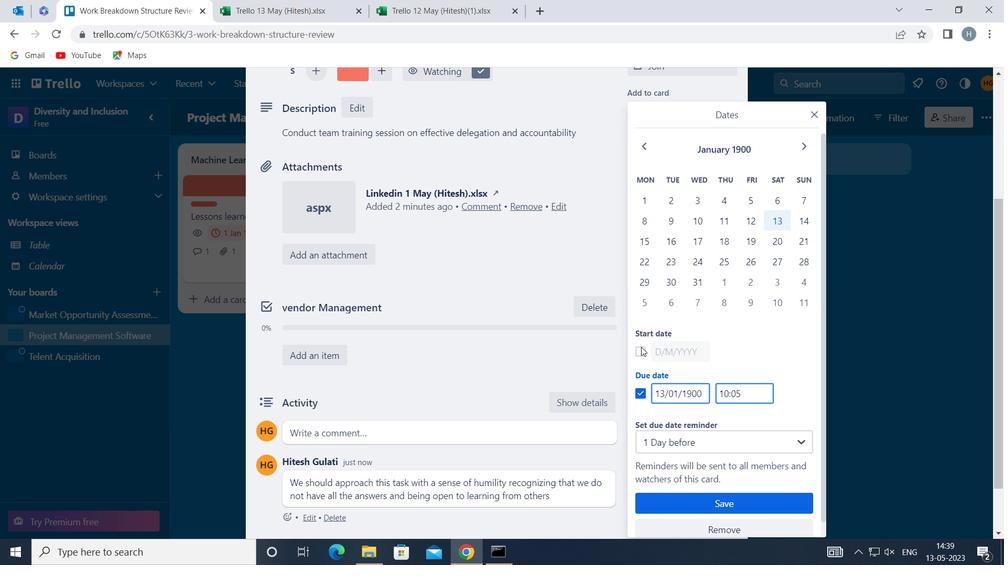 
Action: Mouse moved to (658, 346)
Screenshot: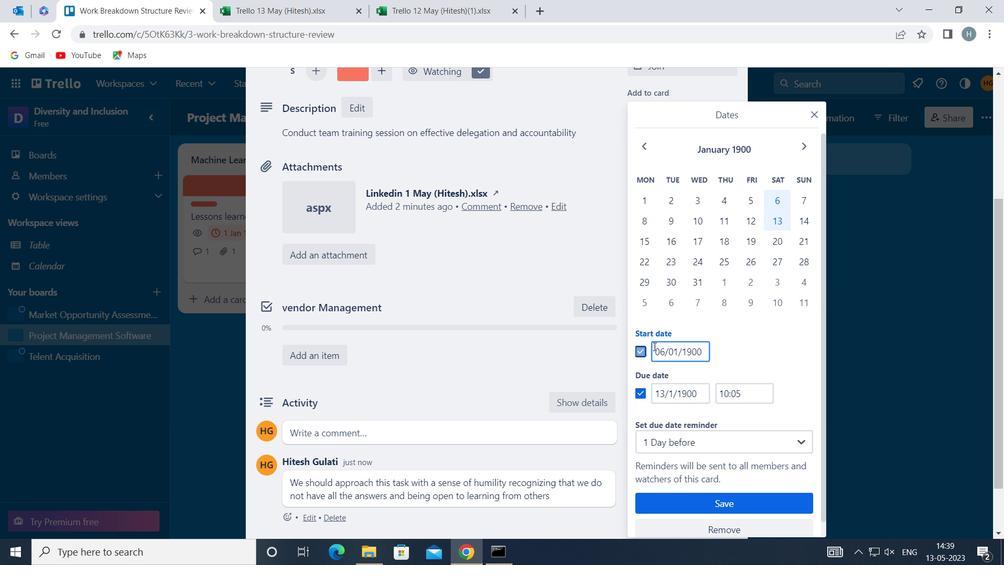 
Action: Mouse pressed left at (658, 346)
Screenshot: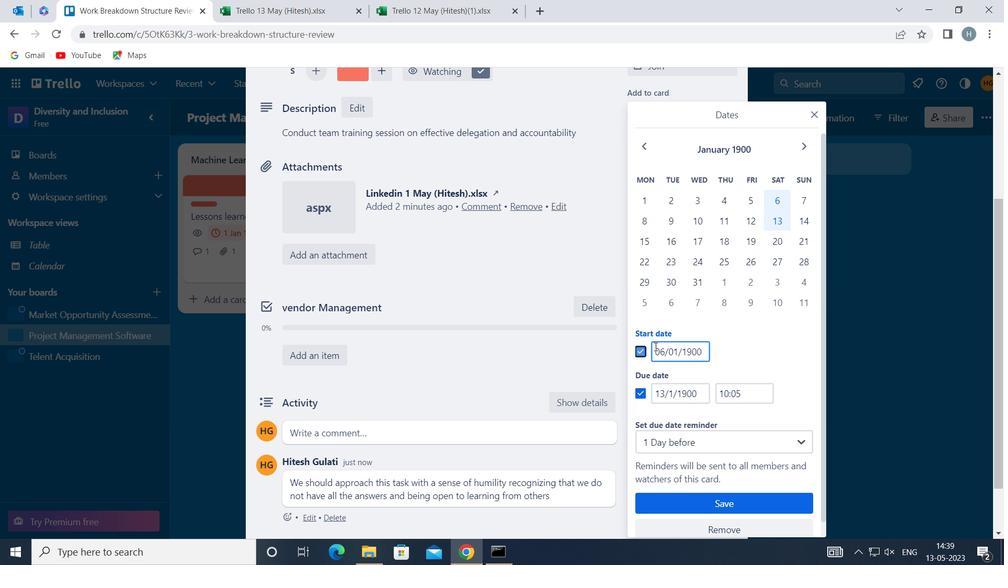 
Action: Key pressed <Key.backspace>7
Screenshot: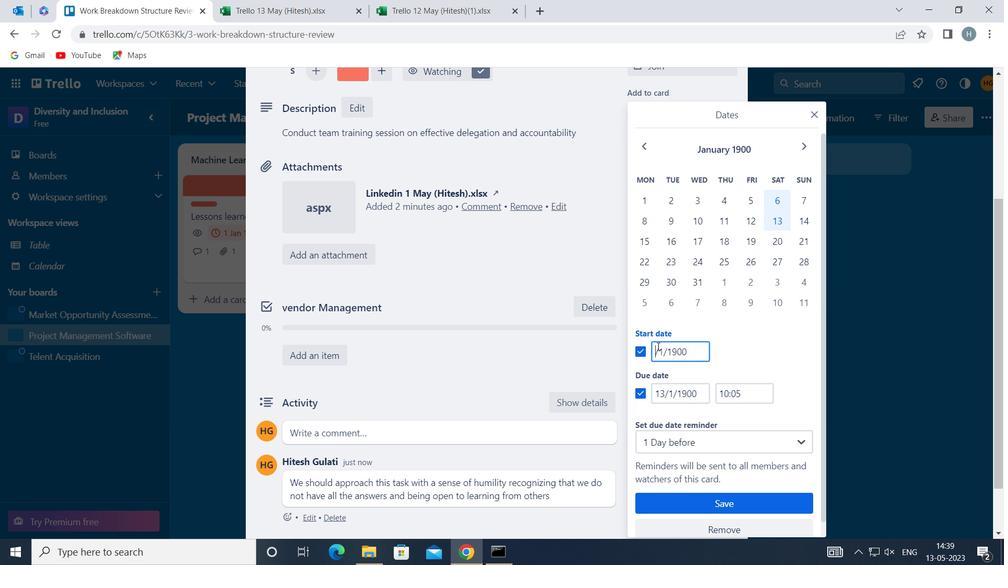 
Action: Mouse moved to (656, 390)
Screenshot: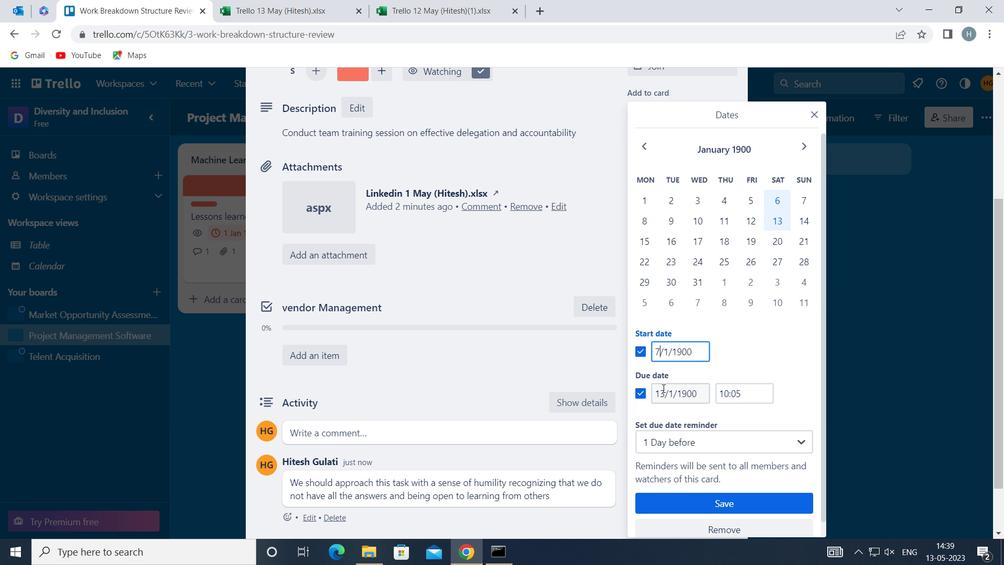 
Action: Mouse pressed left at (656, 390)
Screenshot: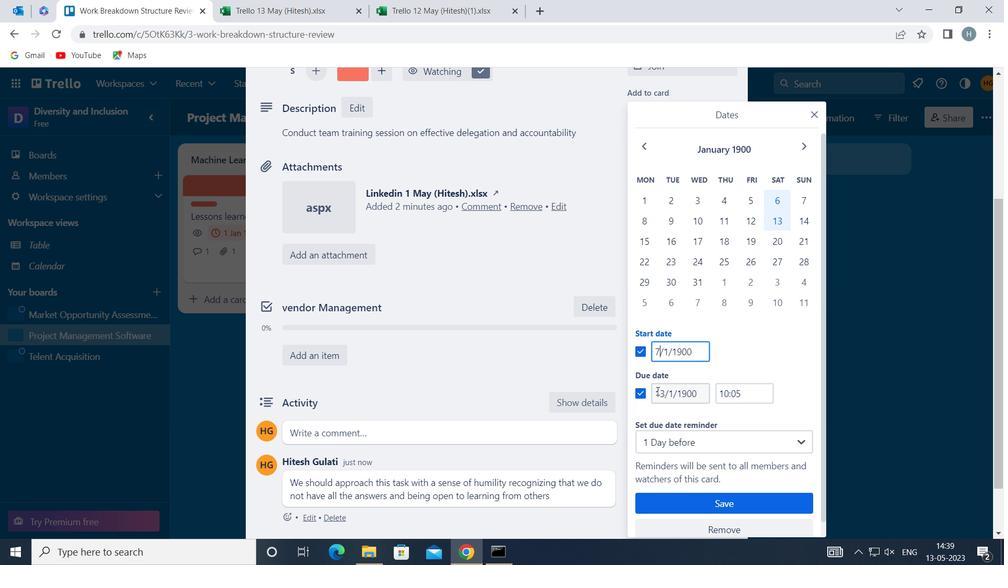 
Action: Key pressed <Key.right><Key.right><Key.backspace>4
Screenshot: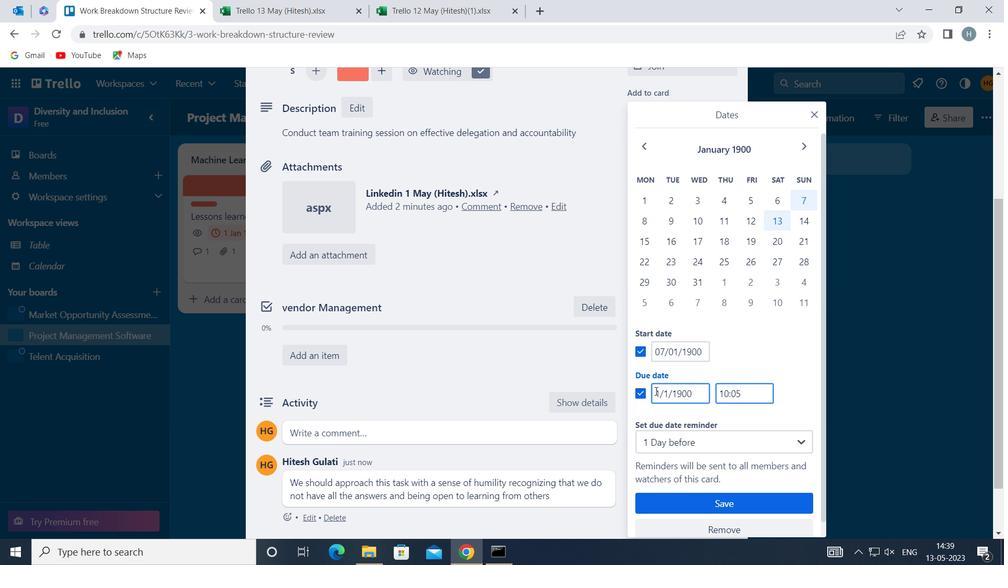 
Action: Mouse moved to (720, 503)
Screenshot: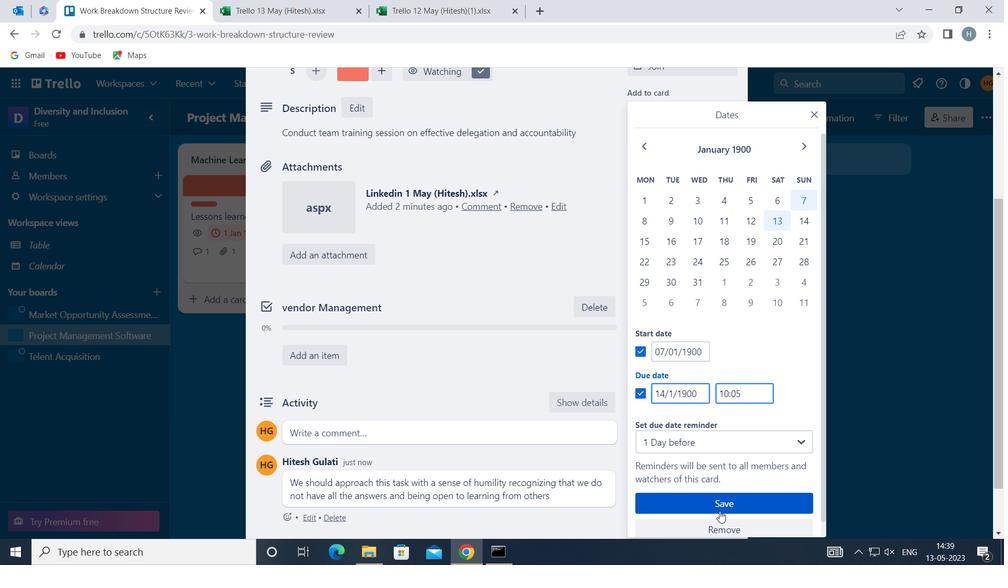 
Action: Mouse pressed left at (720, 503)
Screenshot: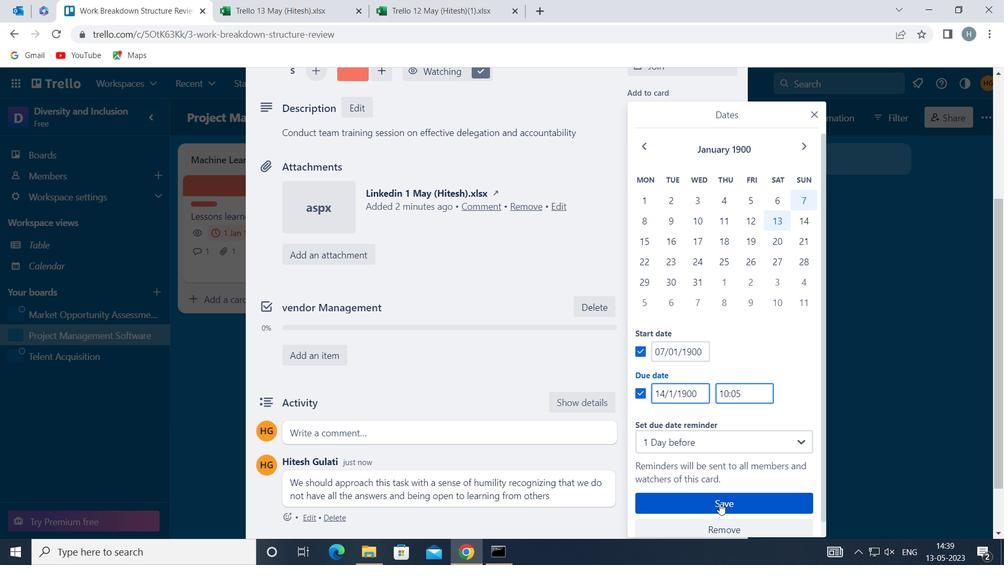 
Action: Mouse moved to (528, 318)
Screenshot: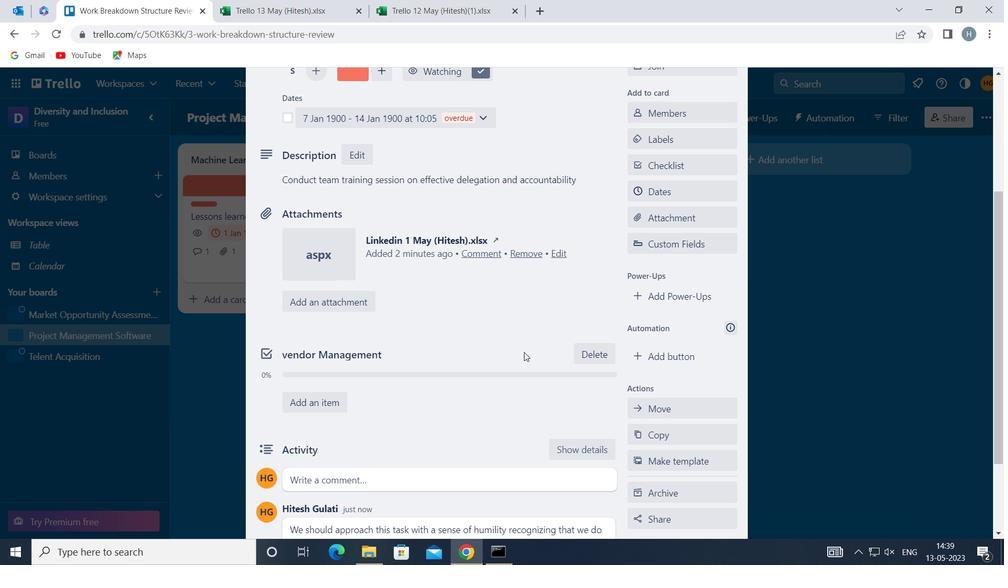 
Action: Key pressed <Key.f8>
Screenshot: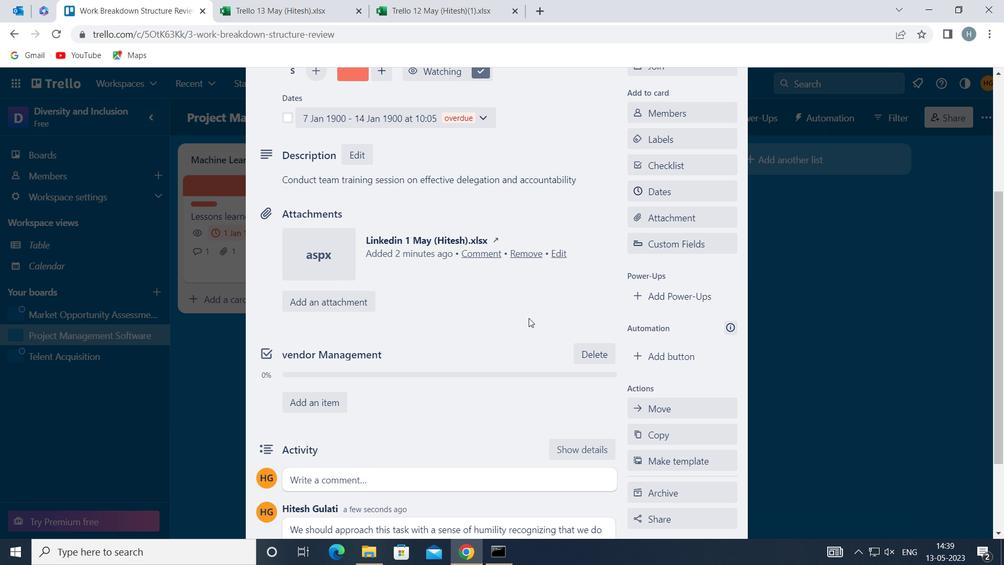 
